 Task: Add a signature Justin Kelly containing With heartfelt thanks and warm wishes, Justin Kelly to email address softage.5@softage.net and add a label Big data
Action: Mouse moved to (976, 84)
Screenshot: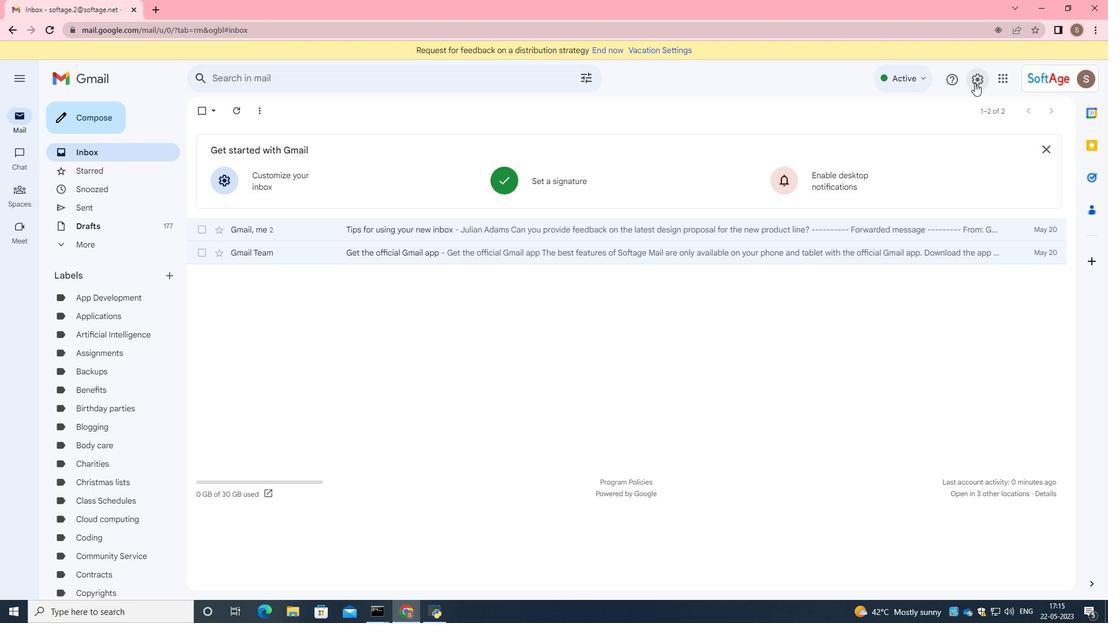
Action: Mouse pressed left at (976, 84)
Screenshot: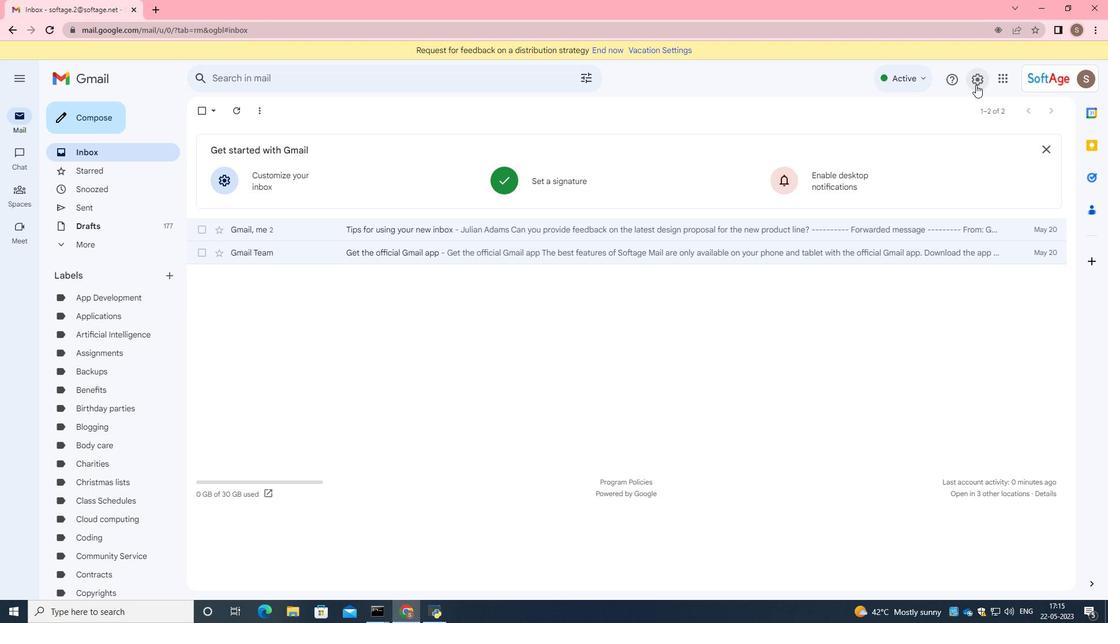 
Action: Mouse moved to (964, 144)
Screenshot: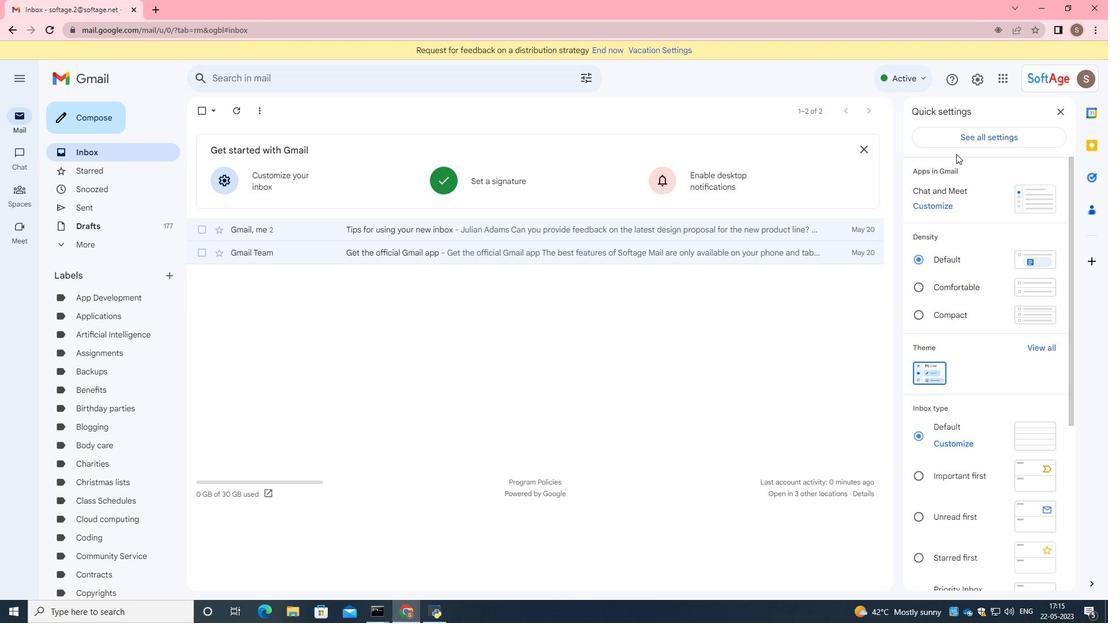 
Action: Mouse pressed left at (964, 144)
Screenshot: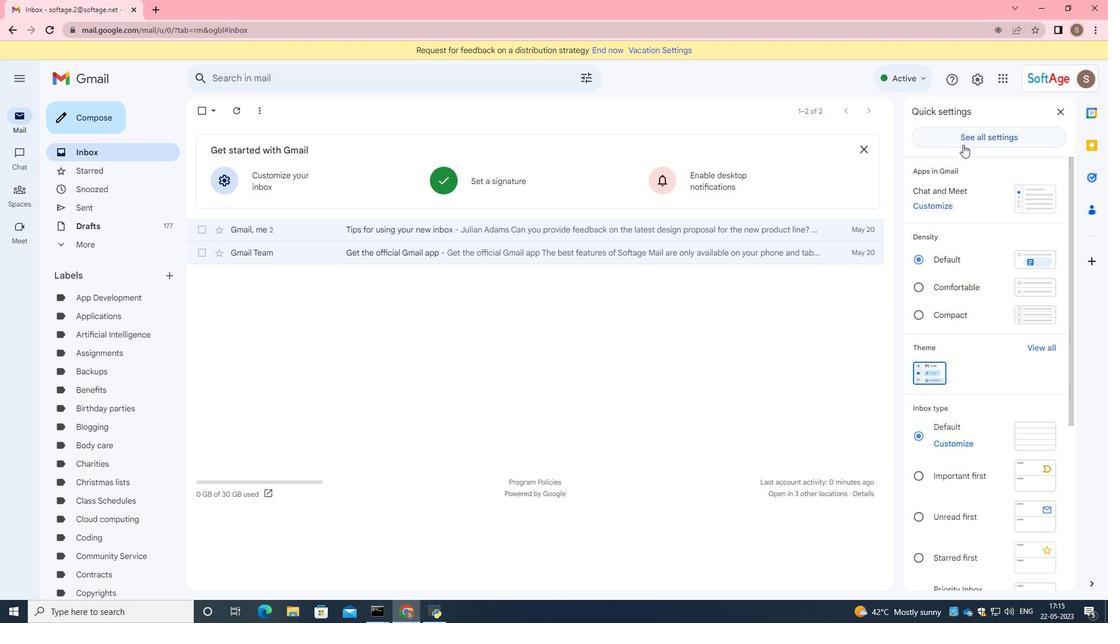 
Action: Mouse moved to (810, 251)
Screenshot: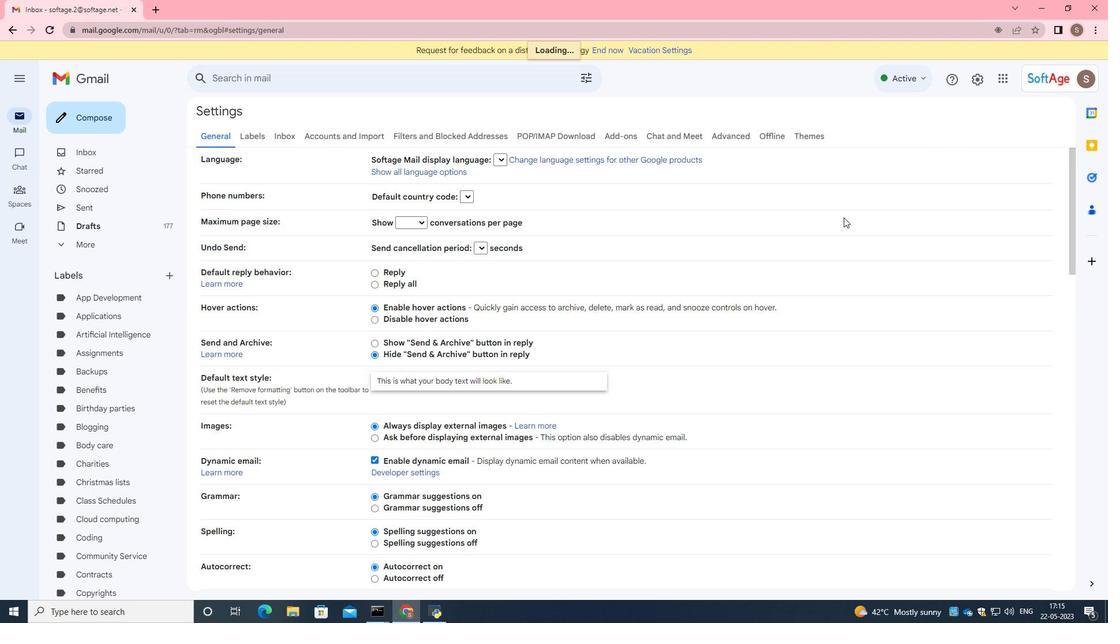
Action: Mouse scrolled (810, 251) with delta (0, 0)
Screenshot: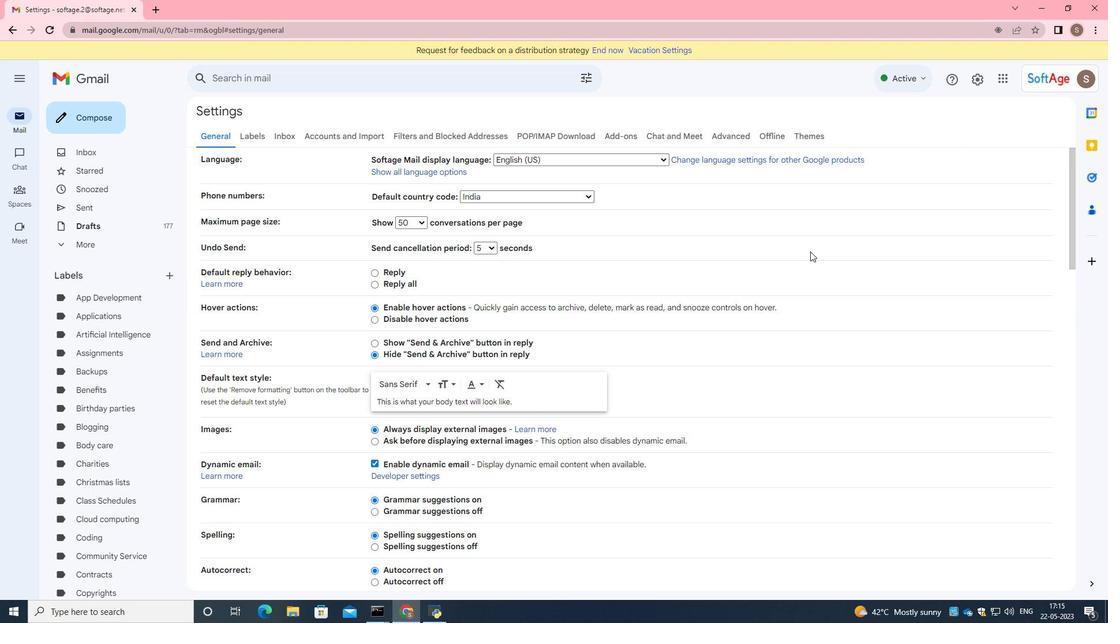 
Action: Mouse moved to (810, 252)
Screenshot: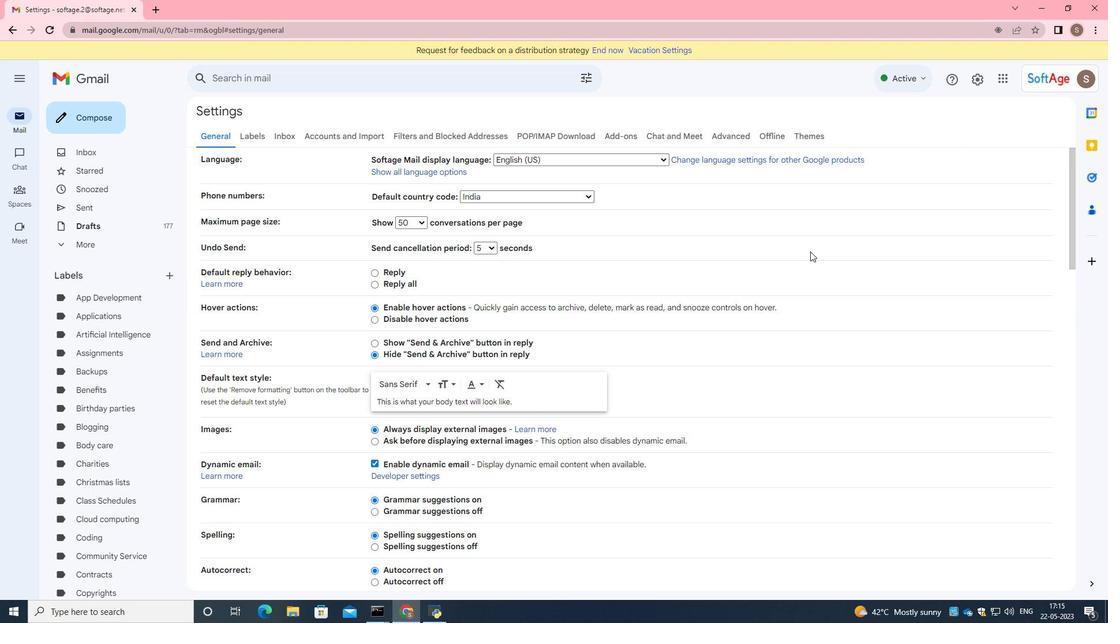 
Action: Mouse scrolled (810, 252) with delta (0, 0)
Screenshot: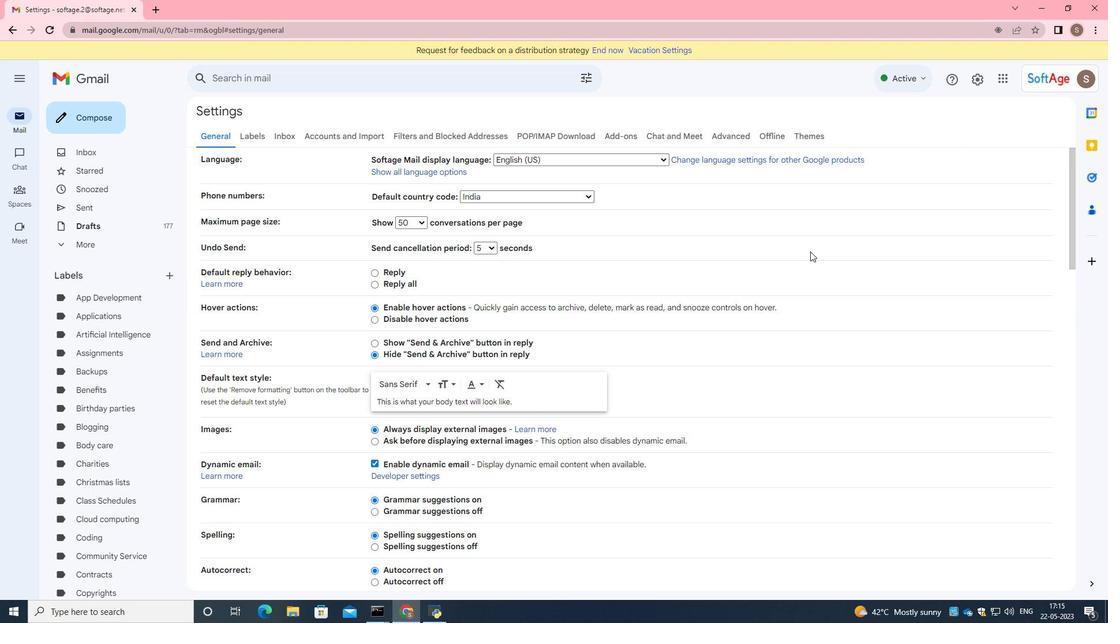
Action: Mouse scrolled (810, 252) with delta (0, 0)
Screenshot: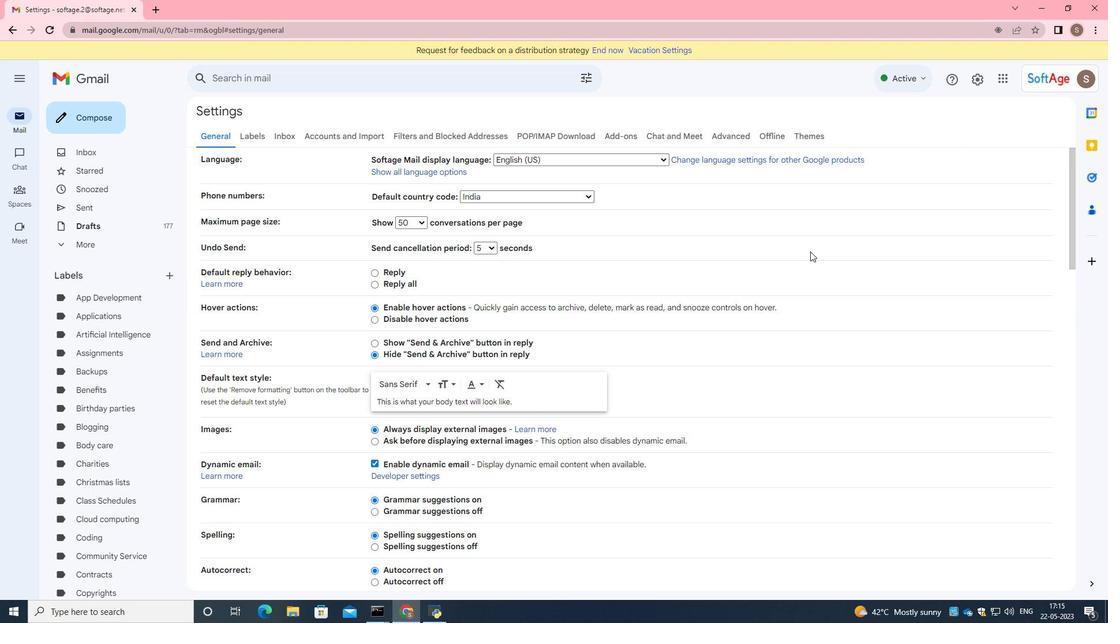 
Action: Mouse scrolled (810, 252) with delta (0, 0)
Screenshot: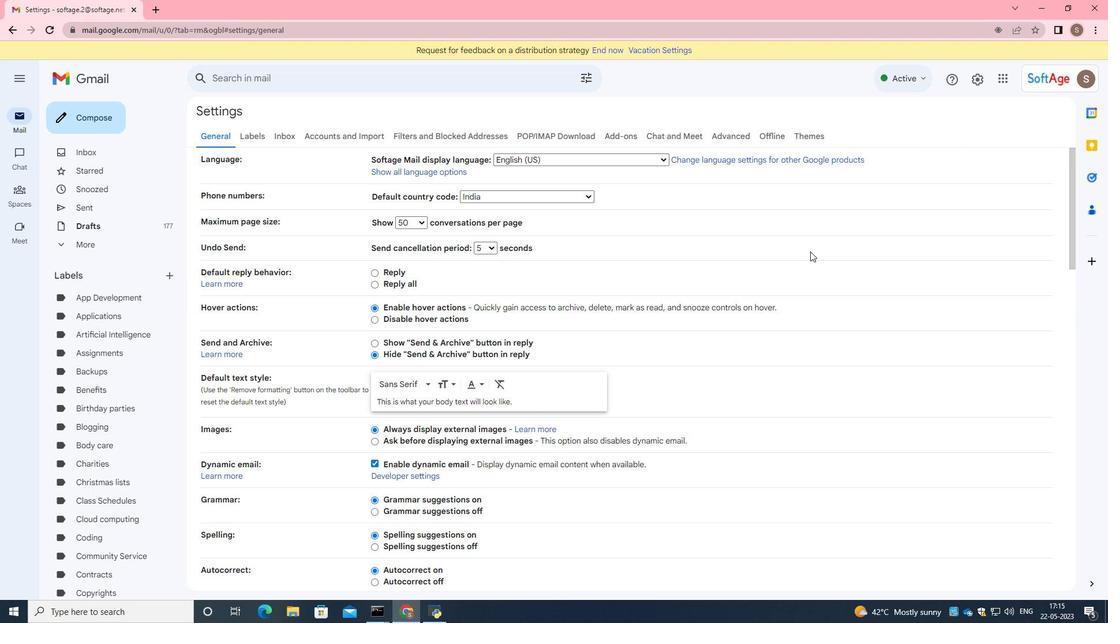 
Action: Mouse moved to (810, 253)
Screenshot: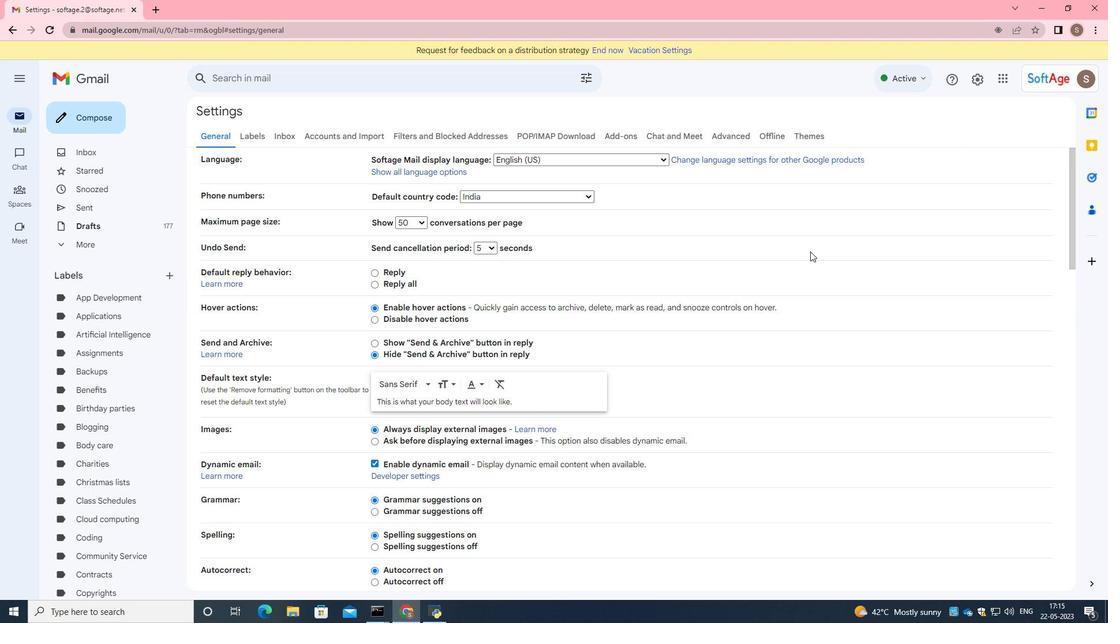 
Action: Mouse scrolled (810, 252) with delta (0, 0)
Screenshot: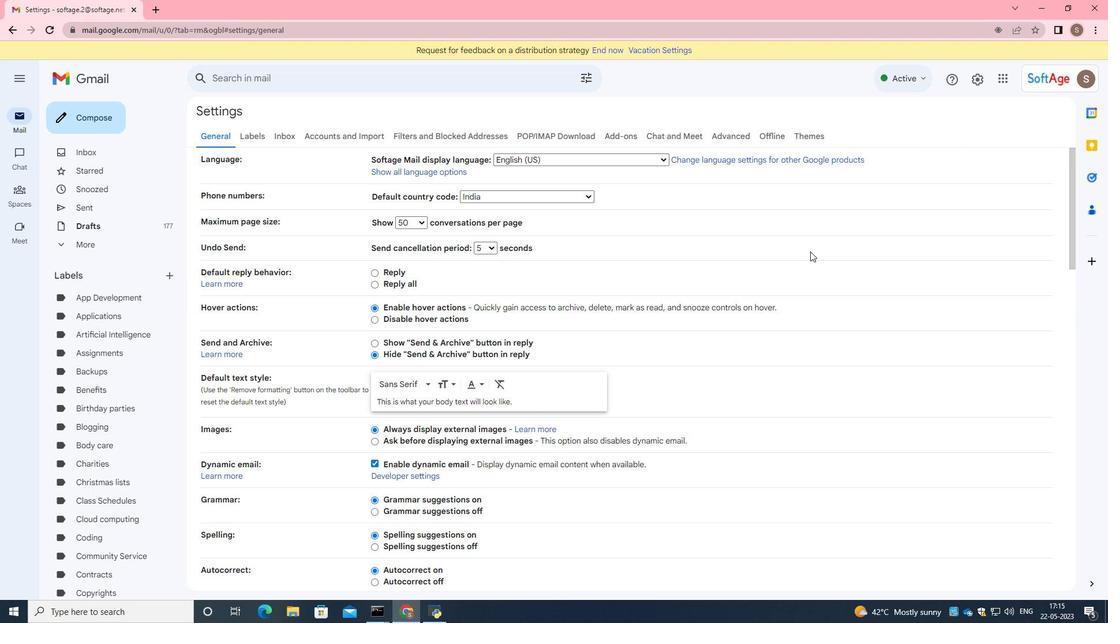 
Action: Mouse moved to (810, 253)
Screenshot: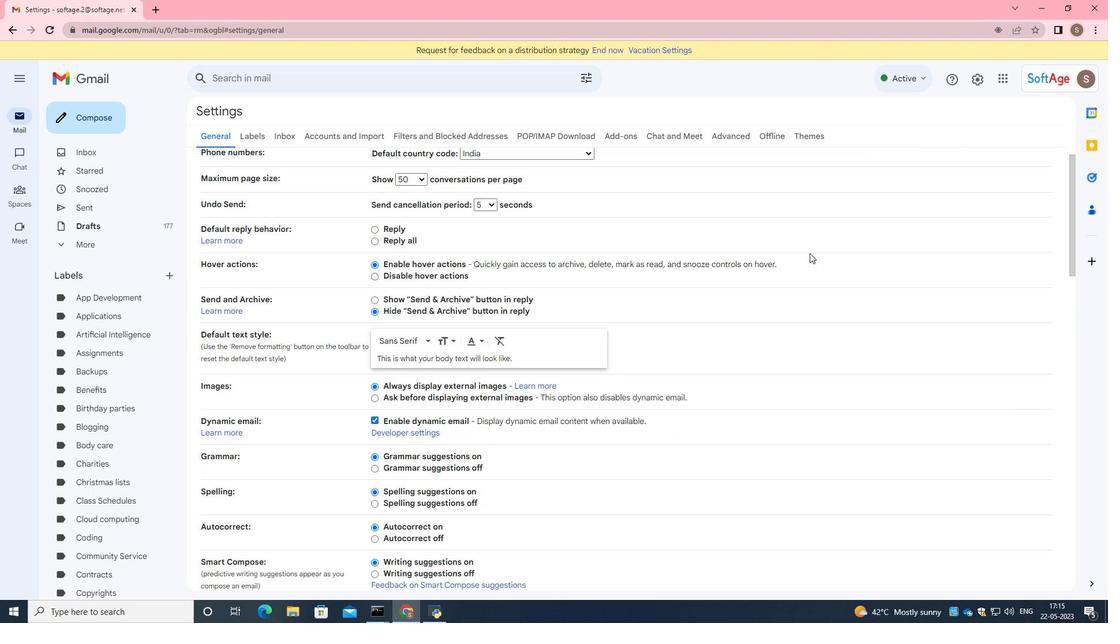
Action: Mouse scrolled (810, 252) with delta (0, 0)
Screenshot: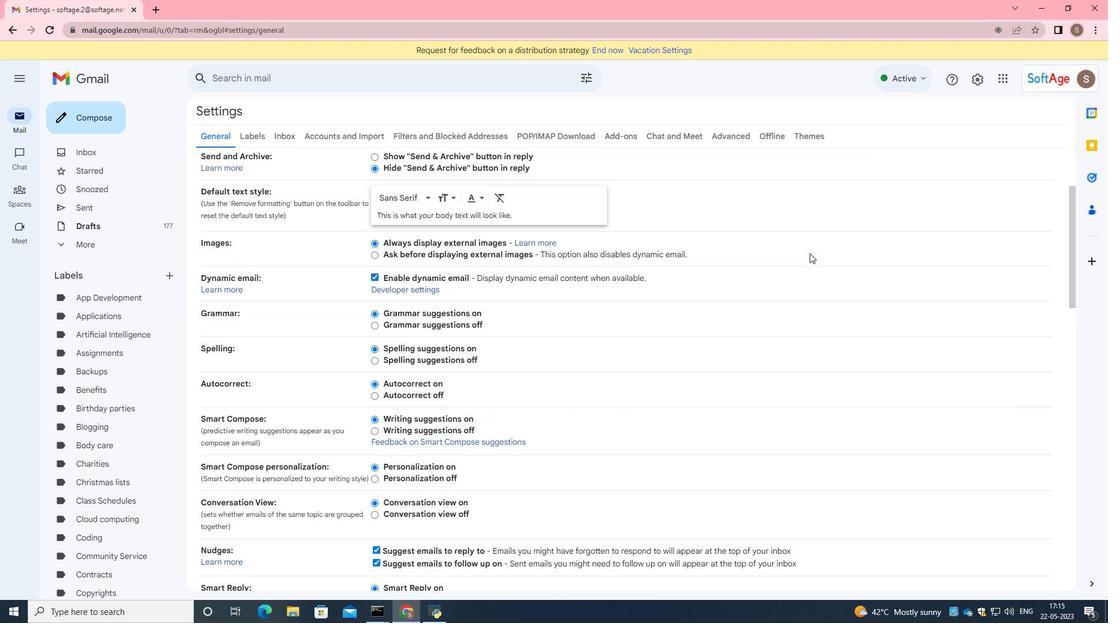 
Action: Mouse scrolled (810, 252) with delta (0, 0)
Screenshot: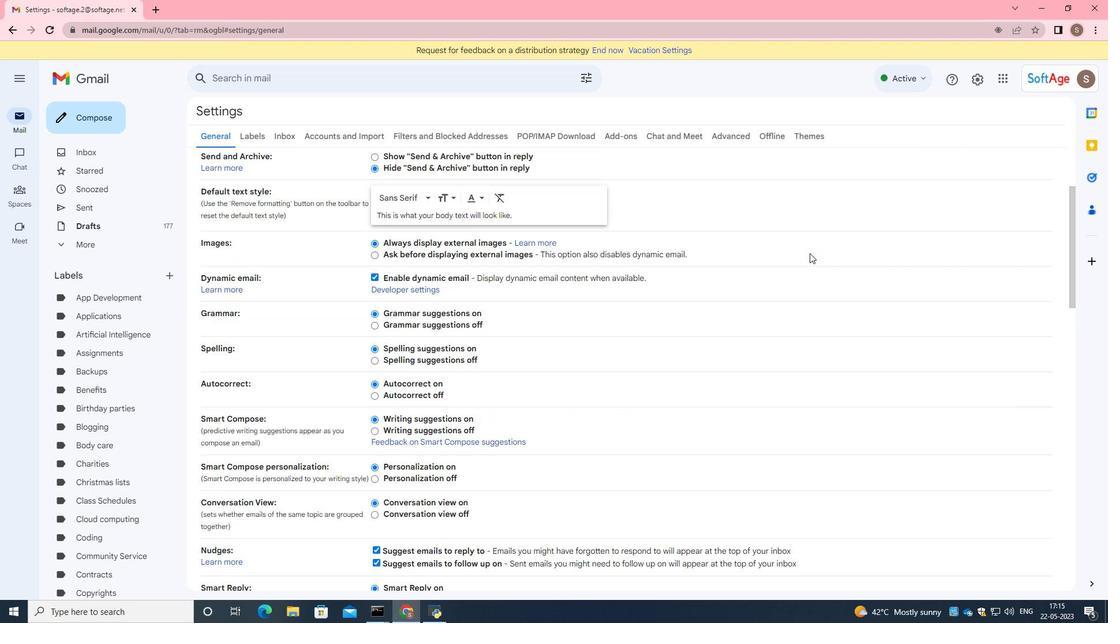 
Action: Mouse scrolled (810, 252) with delta (0, 0)
Screenshot: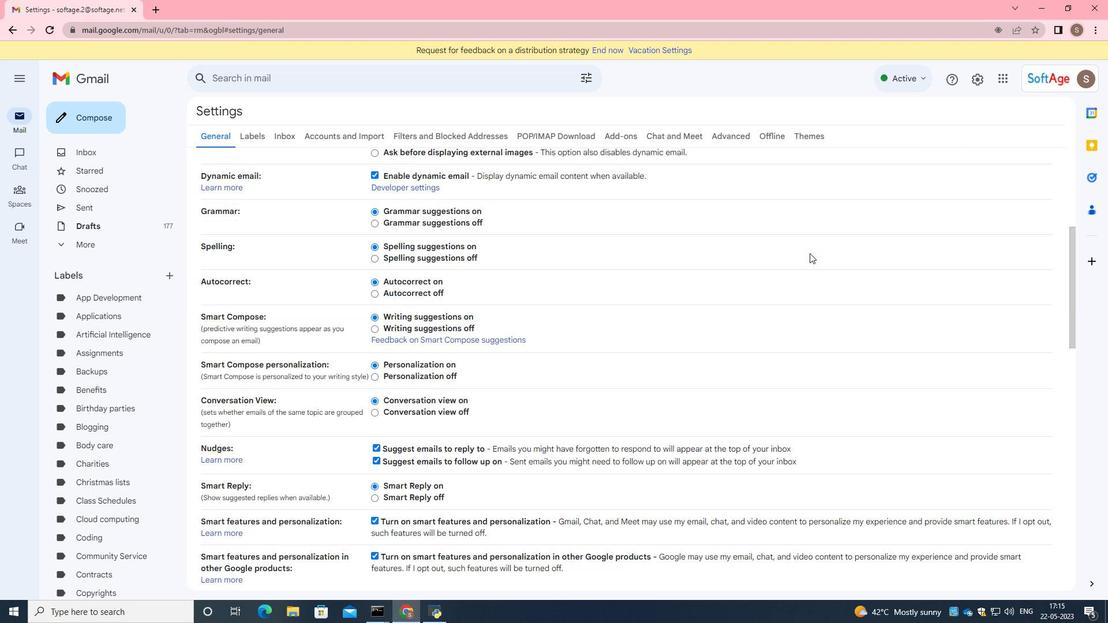 
Action: Mouse scrolled (810, 252) with delta (0, 0)
Screenshot: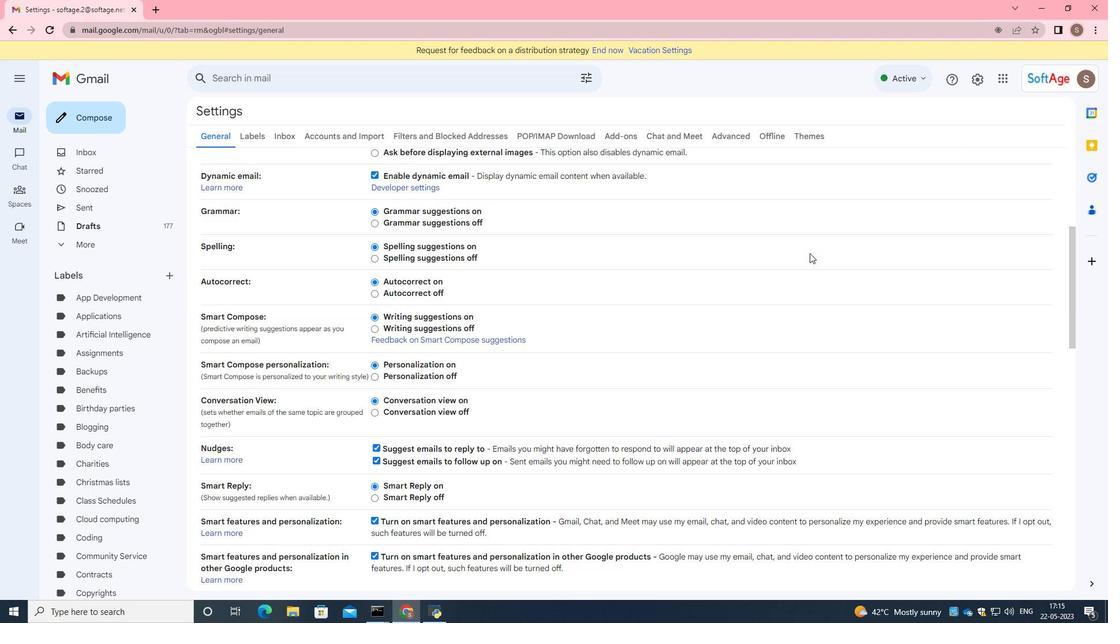 
Action: Mouse moved to (808, 262)
Screenshot: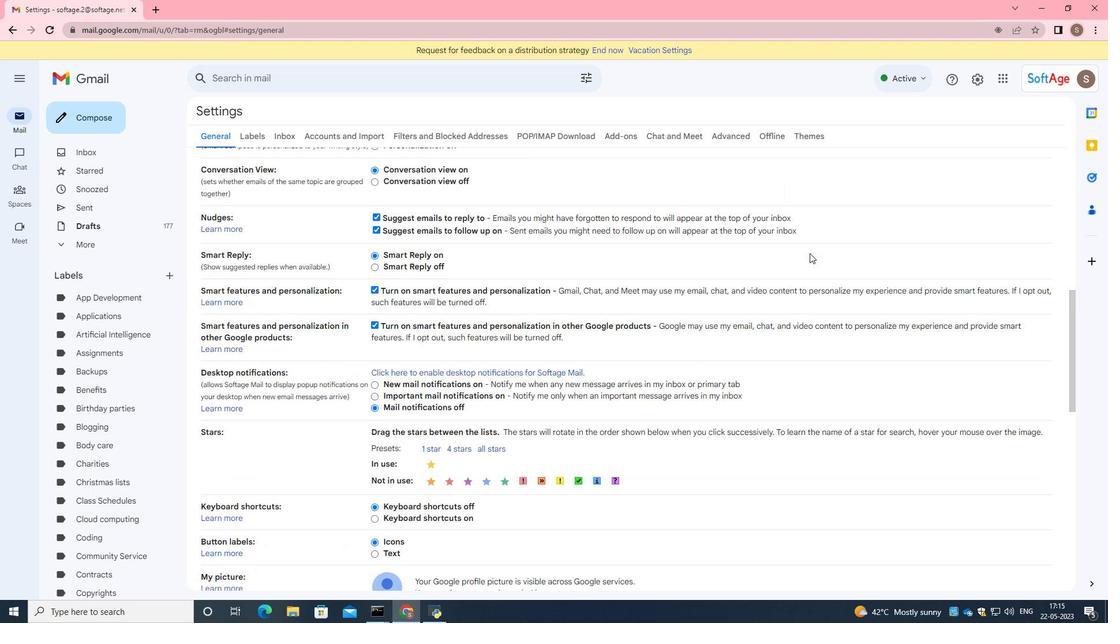 
Action: Mouse scrolled (808, 261) with delta (0, 0)
Screenshot: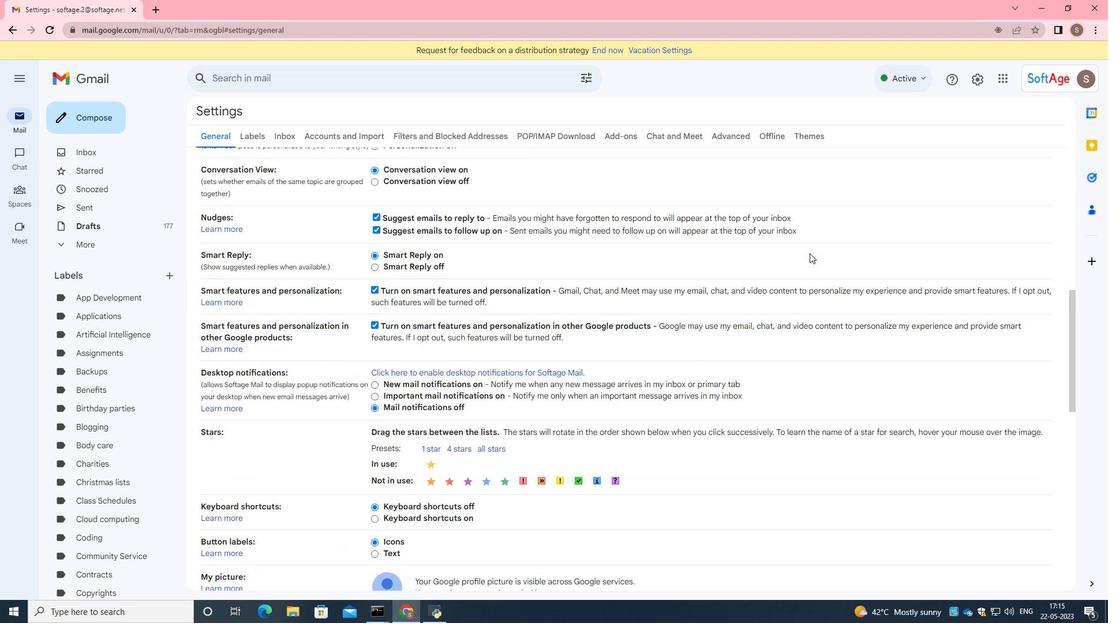 
Action: Mouse moved to (808, 263)
Screenshot: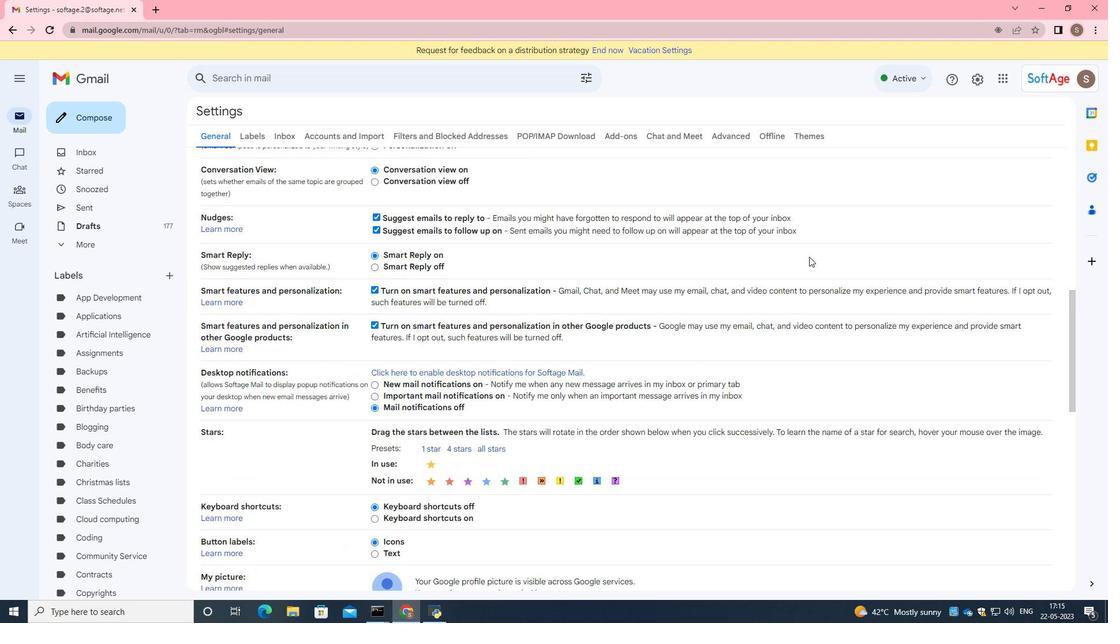 
Action: Mouse scrolled (808, 262) with delta (0, 0)
Screenshot: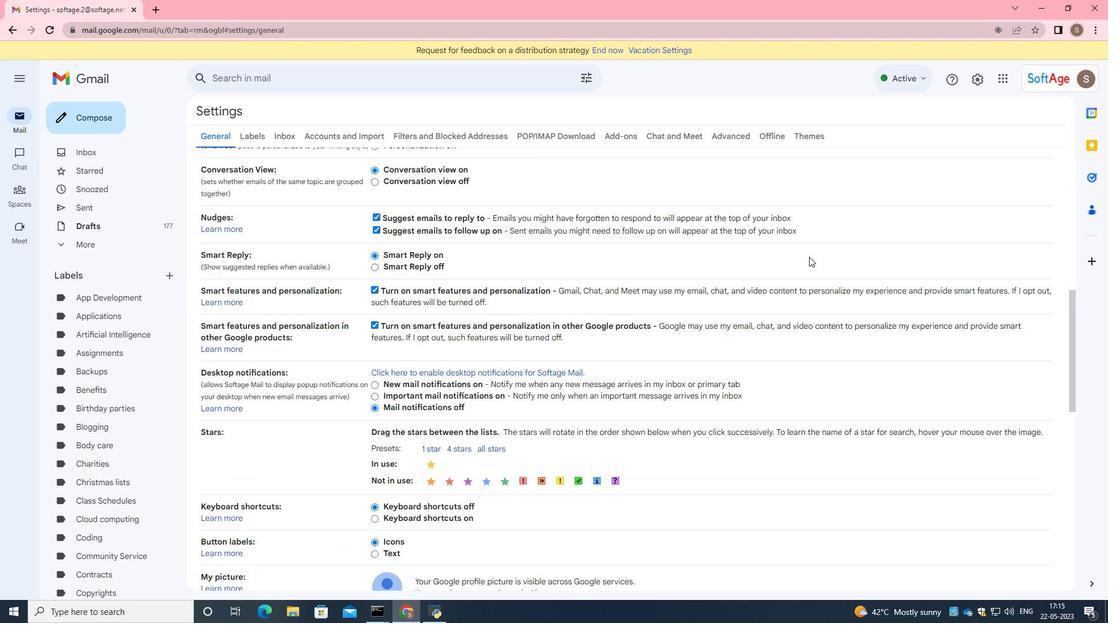 
Action: Mouse moved to (529, 461)
Screenshot: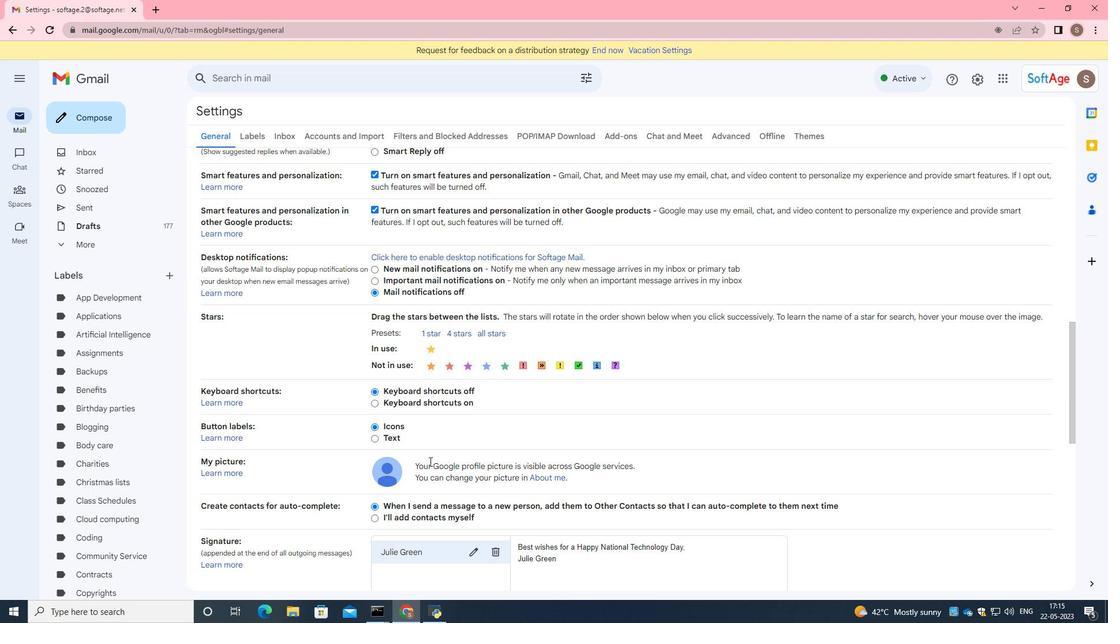 
Action: Mouse scrolled (529, 461) with delta (0, 0)
Screenshot: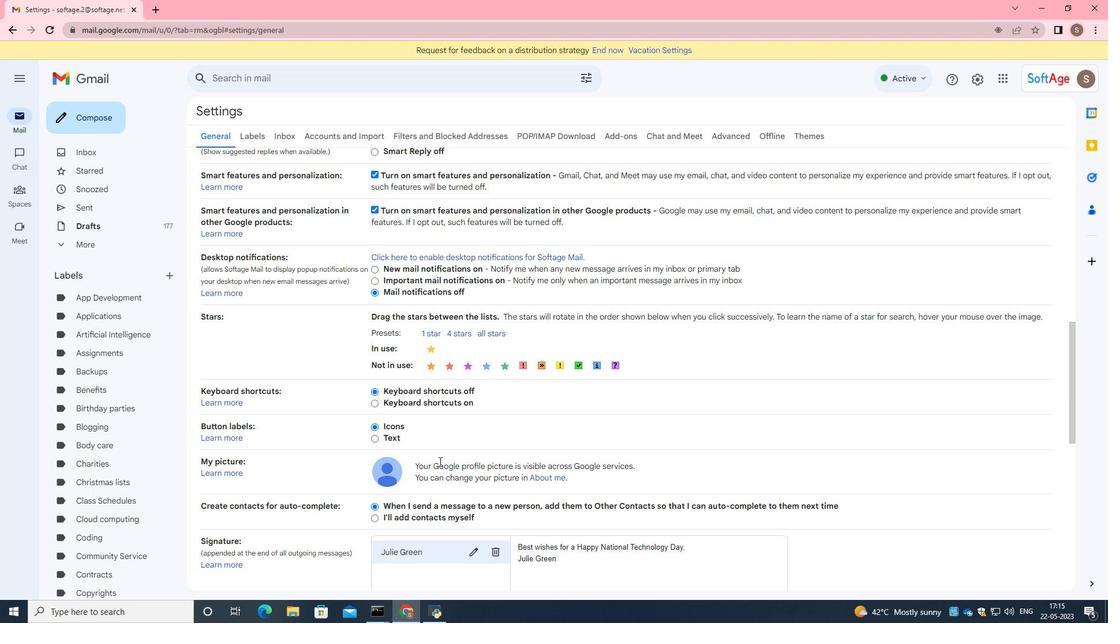 
Action: Mouse moved to (531, 463)
Screenshot: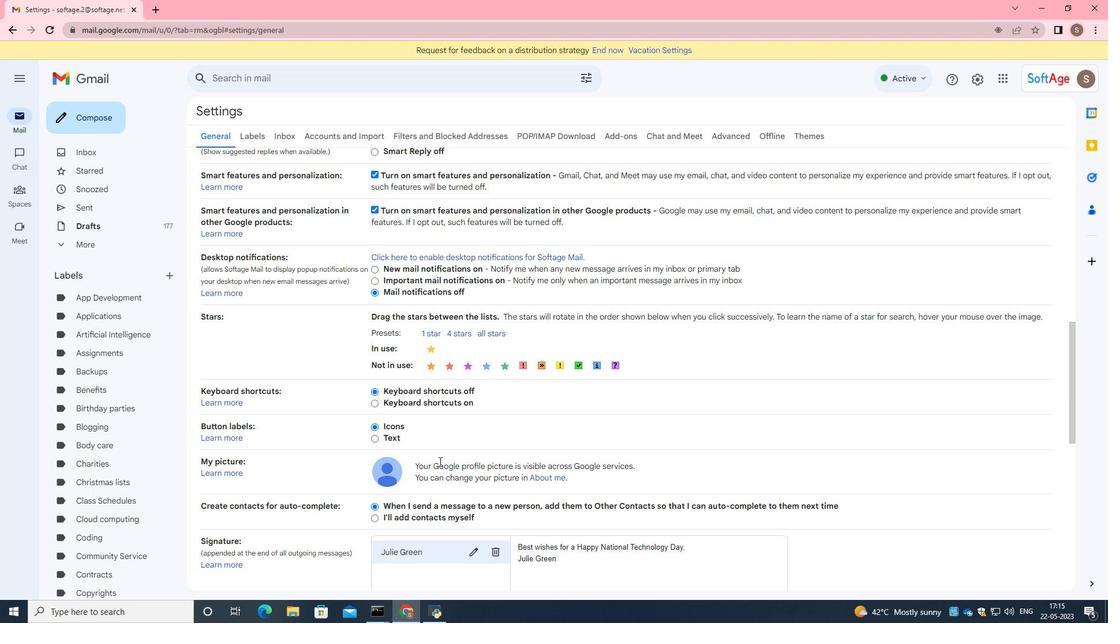 
Action: Mouse scrolled (531, 462) with delta (0, 0)
Screenshot: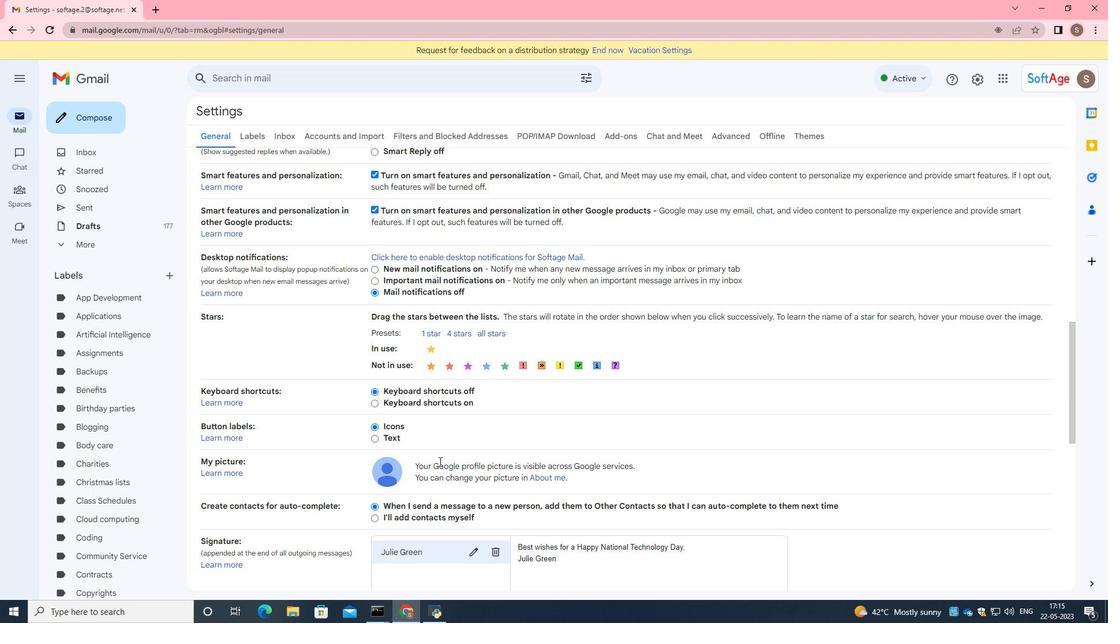 
Action: Mouse moved to (496, 444)
Screenshot: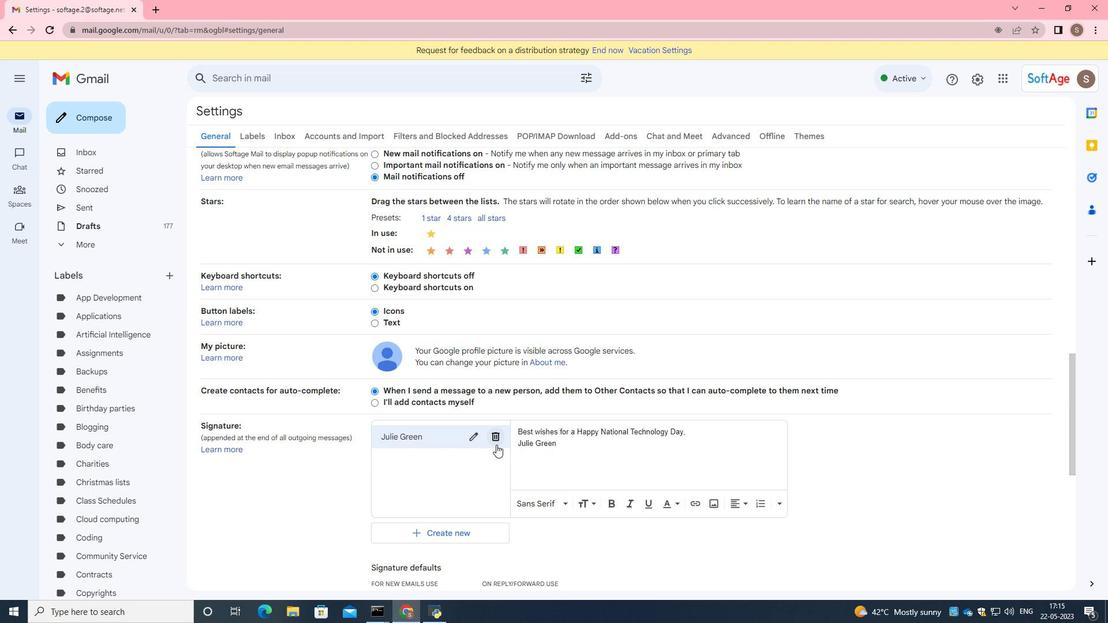 
Action: Mouse pressed left at (496, 444)
Screenshot: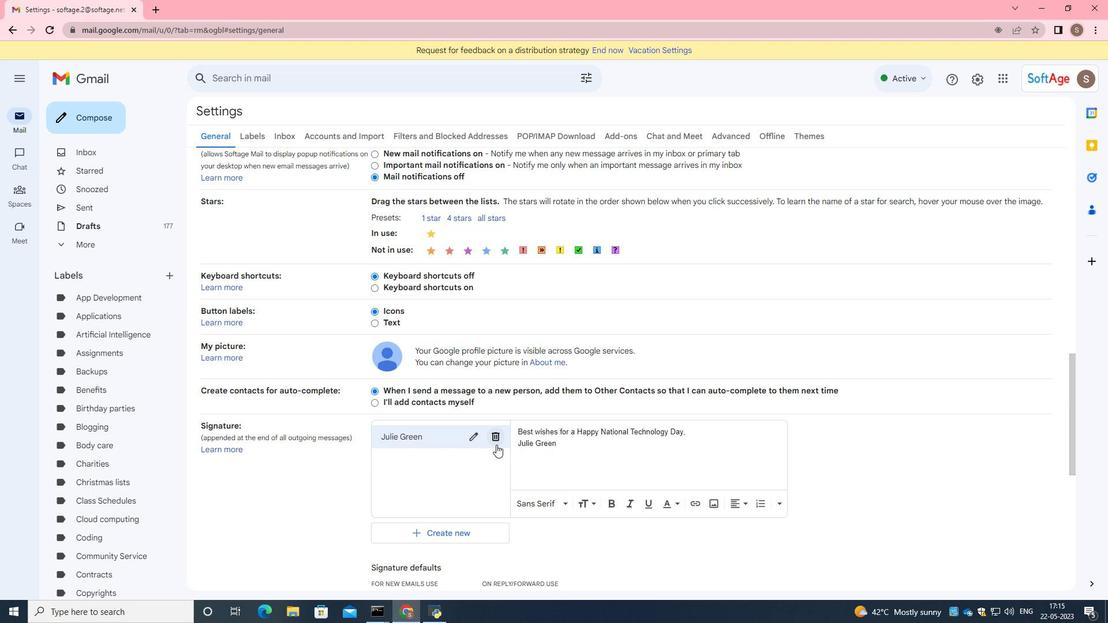 
Action: Mouse moved to (656, 347)
Screenshot: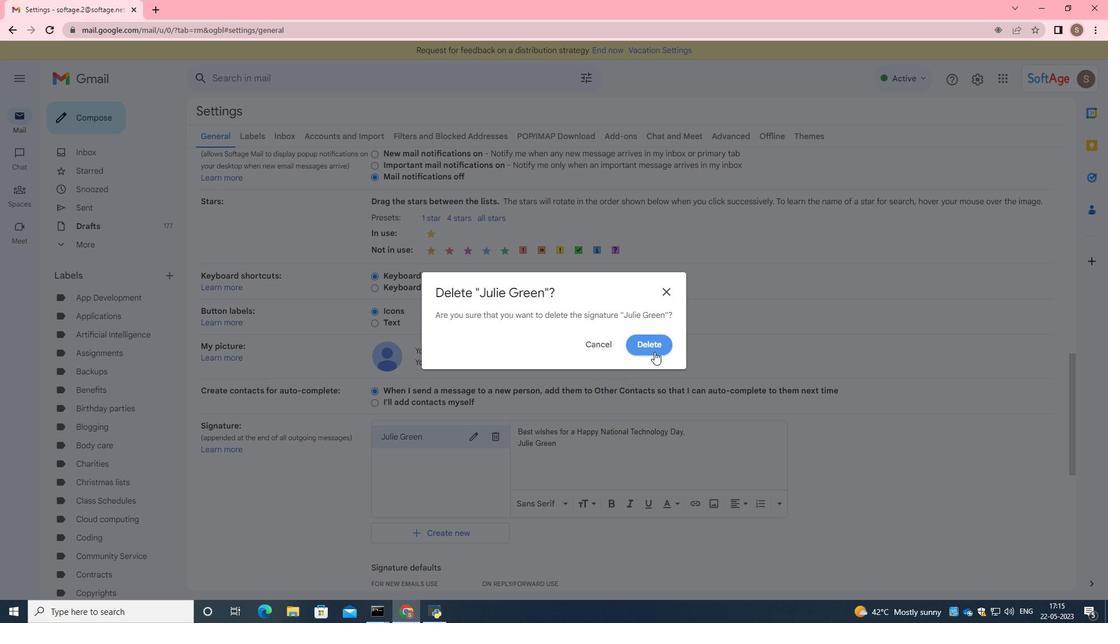 
Action: Mouse pressed left at (656, 347)
Screenshot: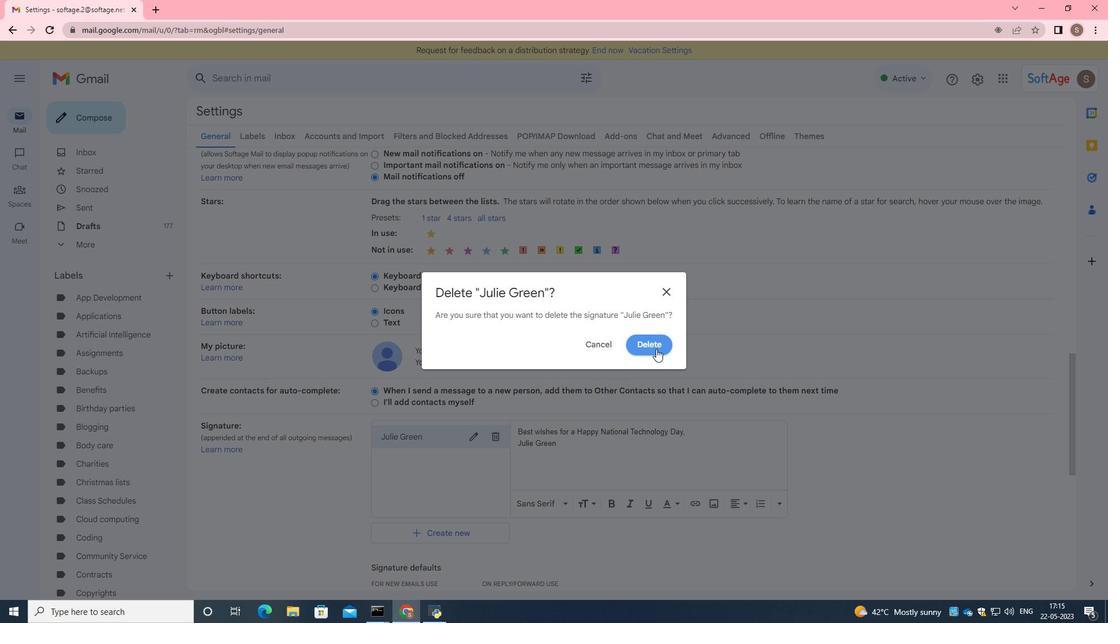 
Action: Mouse moved to (620, 330)
Screenshot: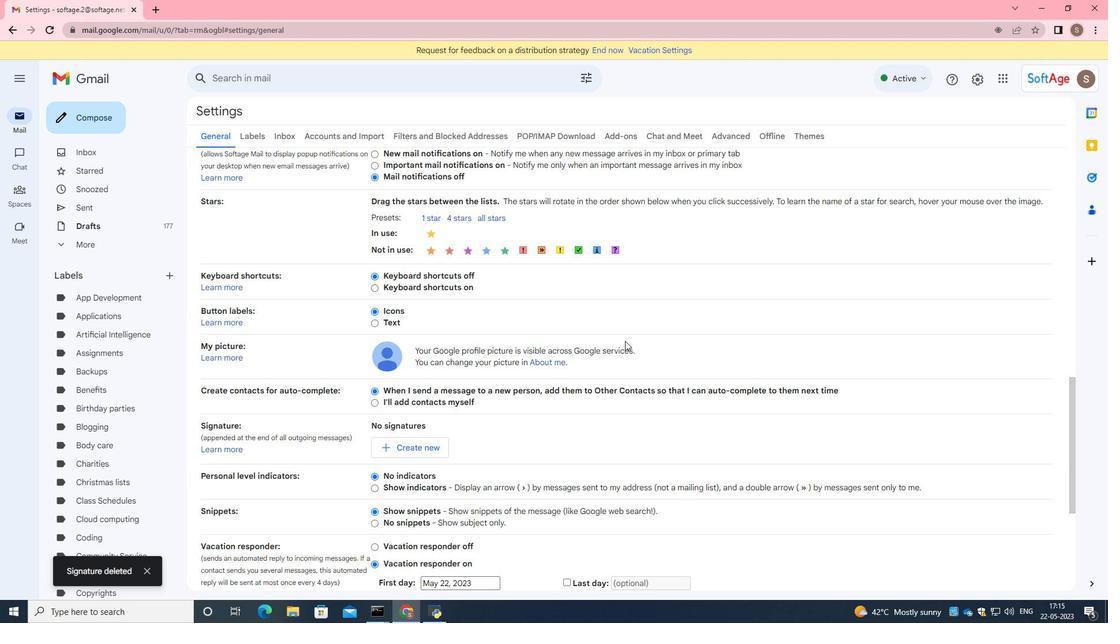
Action: Mouse scrolled (620, 330) with delta (0, 0)
Screenshot: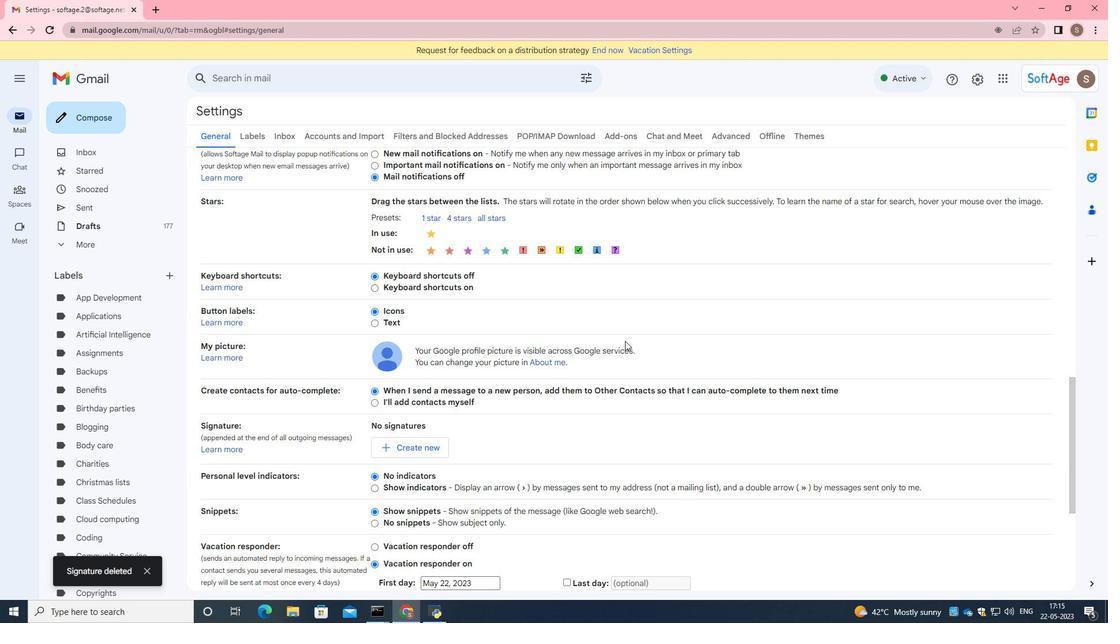 
Action: Mouse scrolled (620, 330) with delta (0, 0)
Screenshot: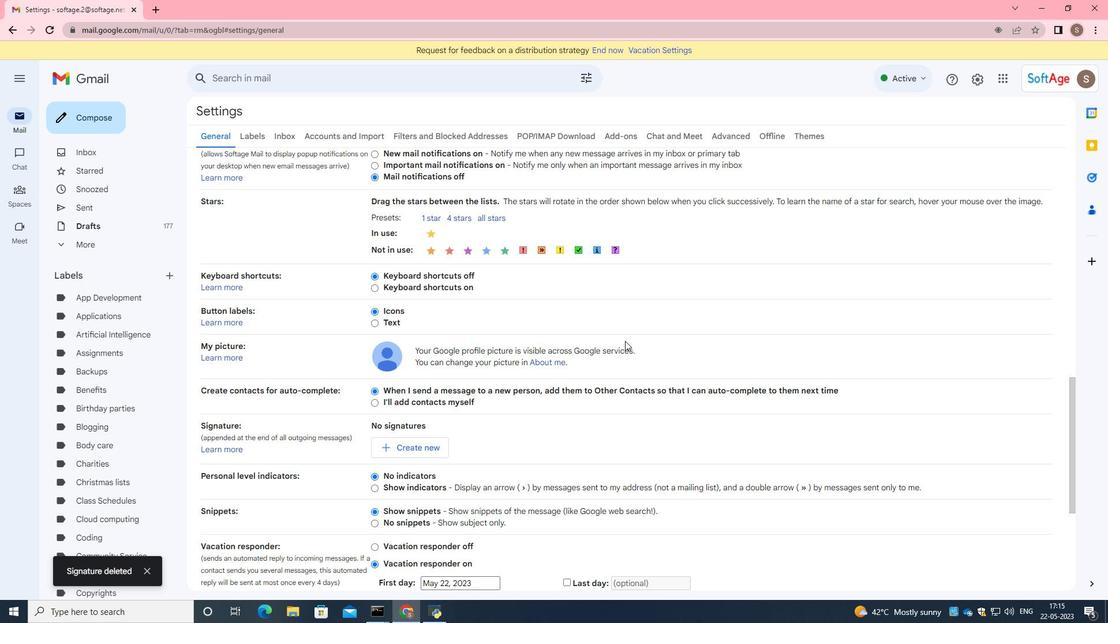 
Action: Mouse moved to (406, 336)
Screenshot: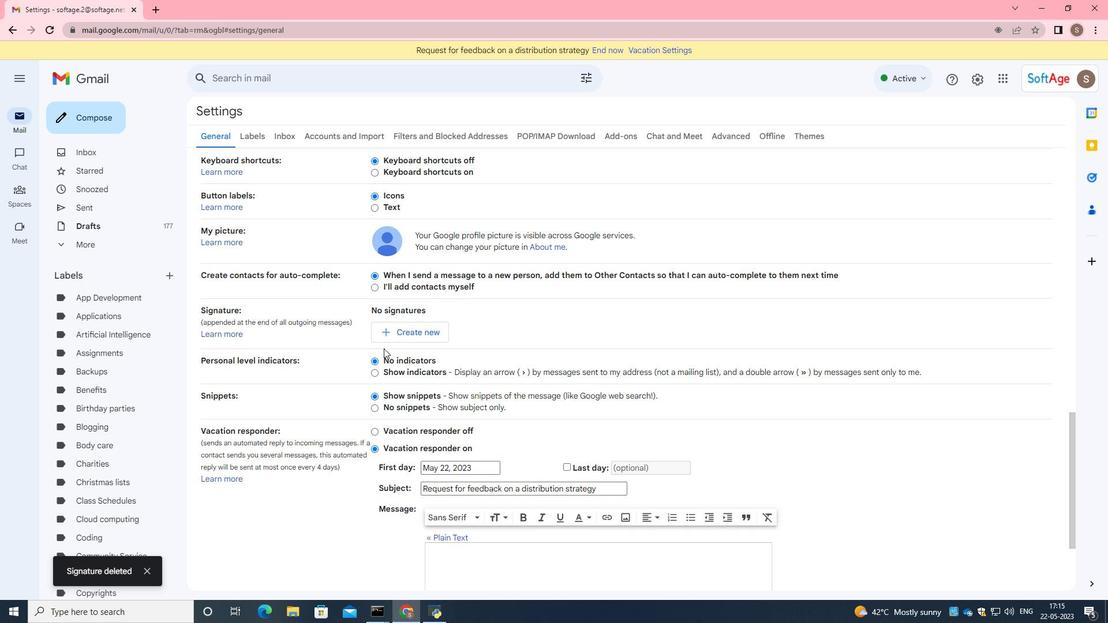 
Action: Mouse pressed left at (406, 336)
Screenshot: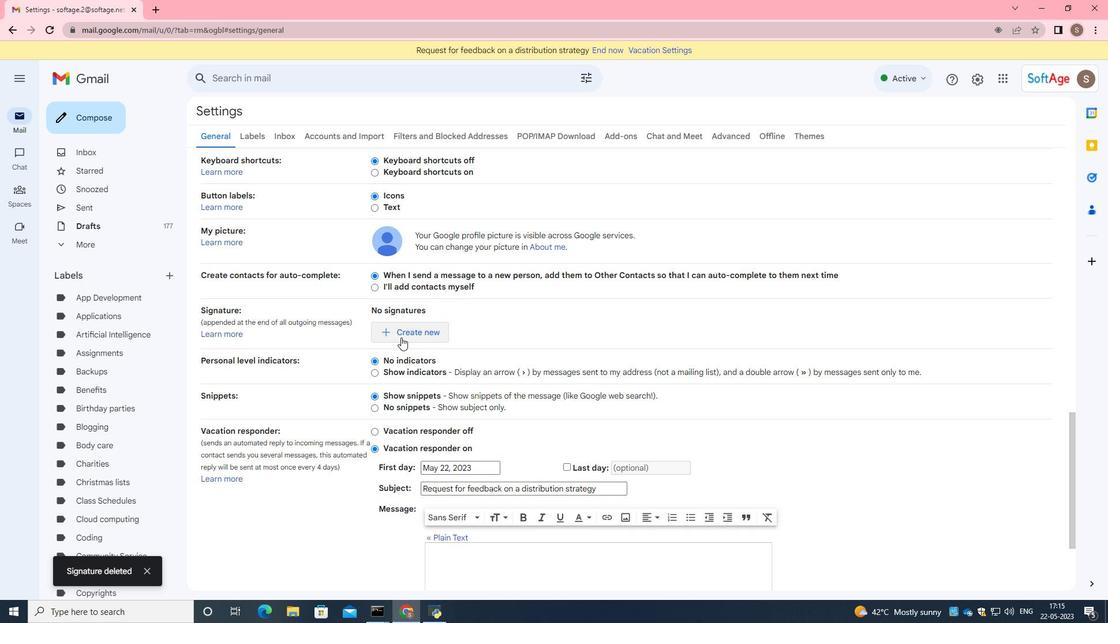 
Action: Mouse moved to (510, 312)
Screenshot: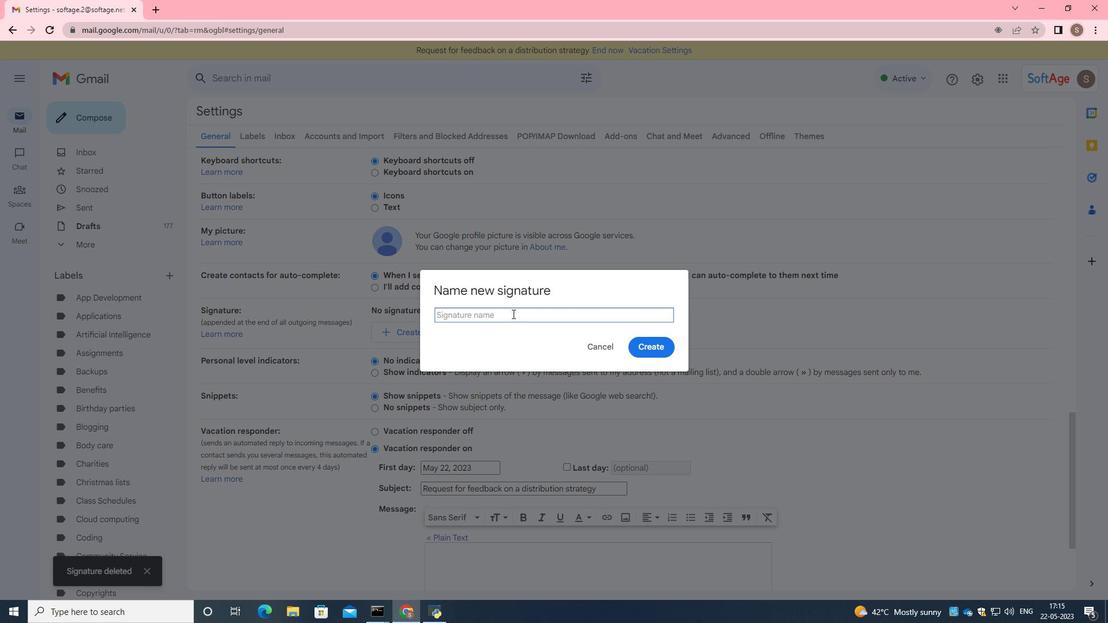 
Action: Key pressed <Key.caps_lock>J<Key.caps_lock>ustin<Key.space><Key.caps_lock>K<Key.caps_lock>elly
Screenshot: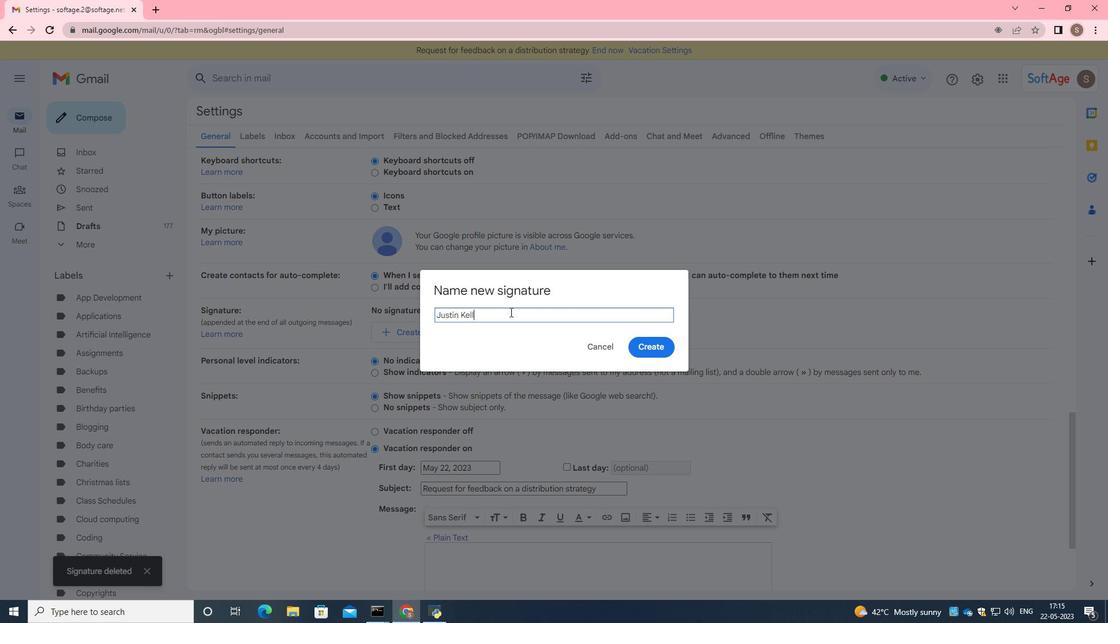 
Action: Mouse moved to (654, 345)
Screenshot: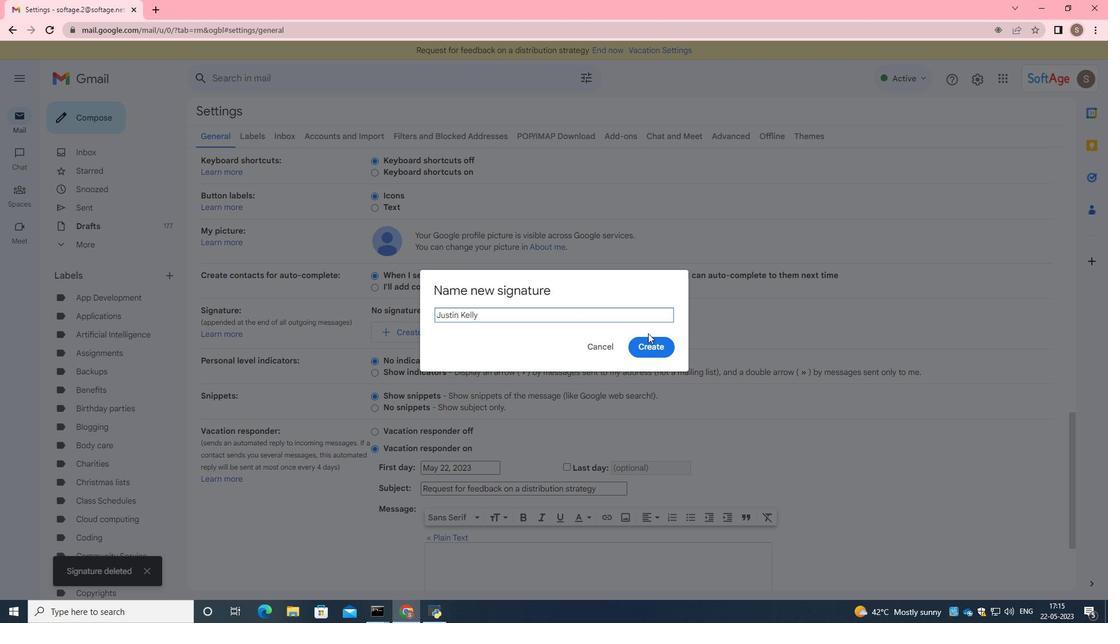 
Action: Mouse pressed left at (654, 345)
Screenshot: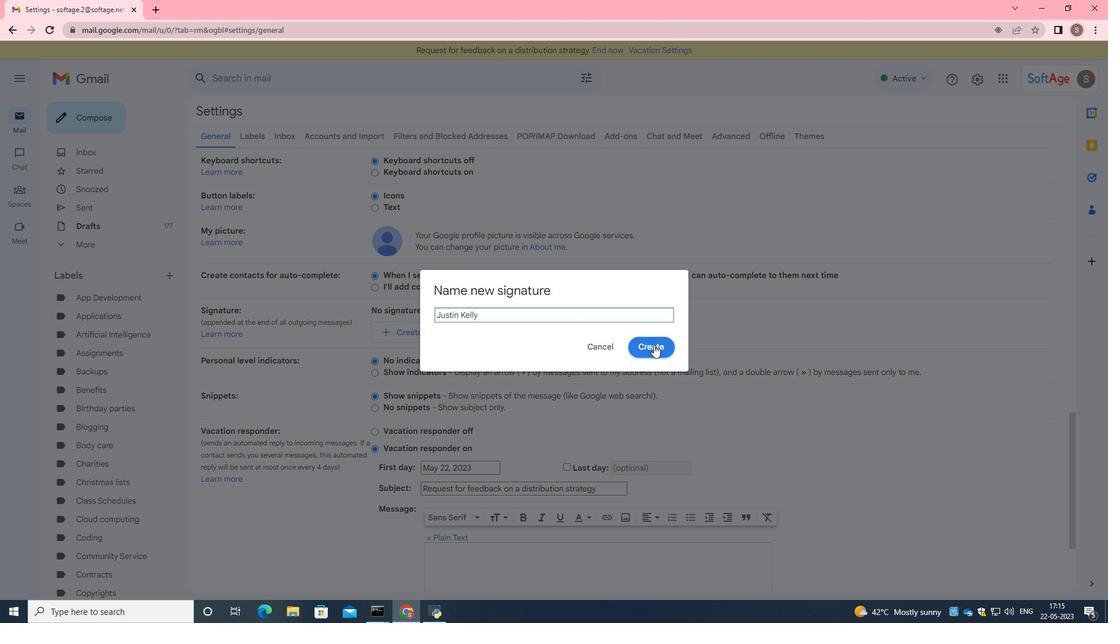 
Action: Mouse moved to (582, 321)
Screenshot: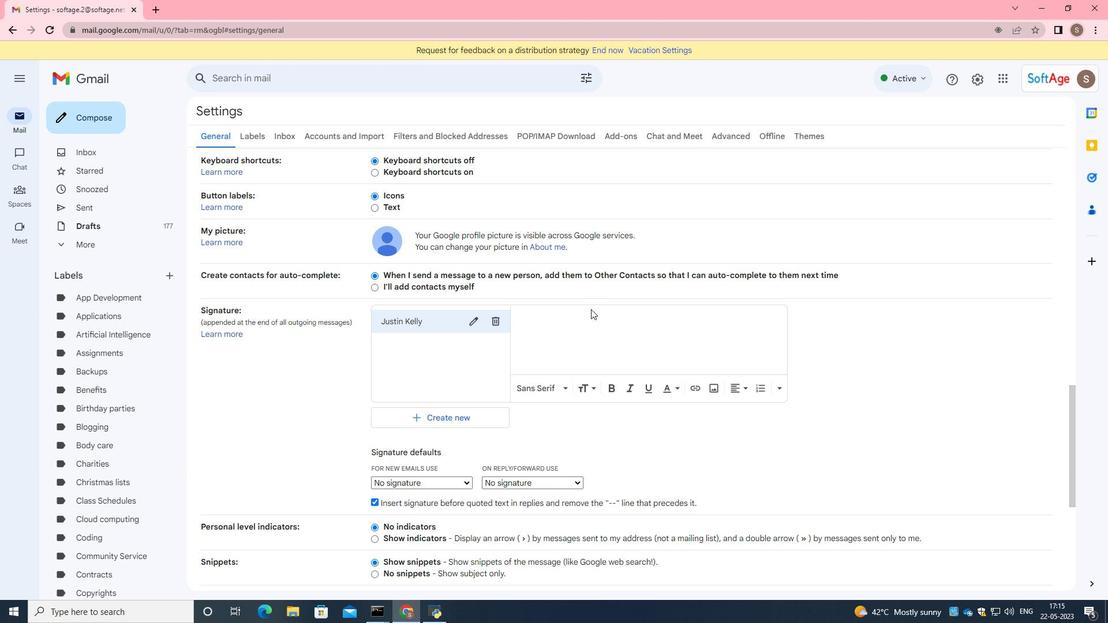 
Action: Mouse pressed left at (582, 321)
Screenshot: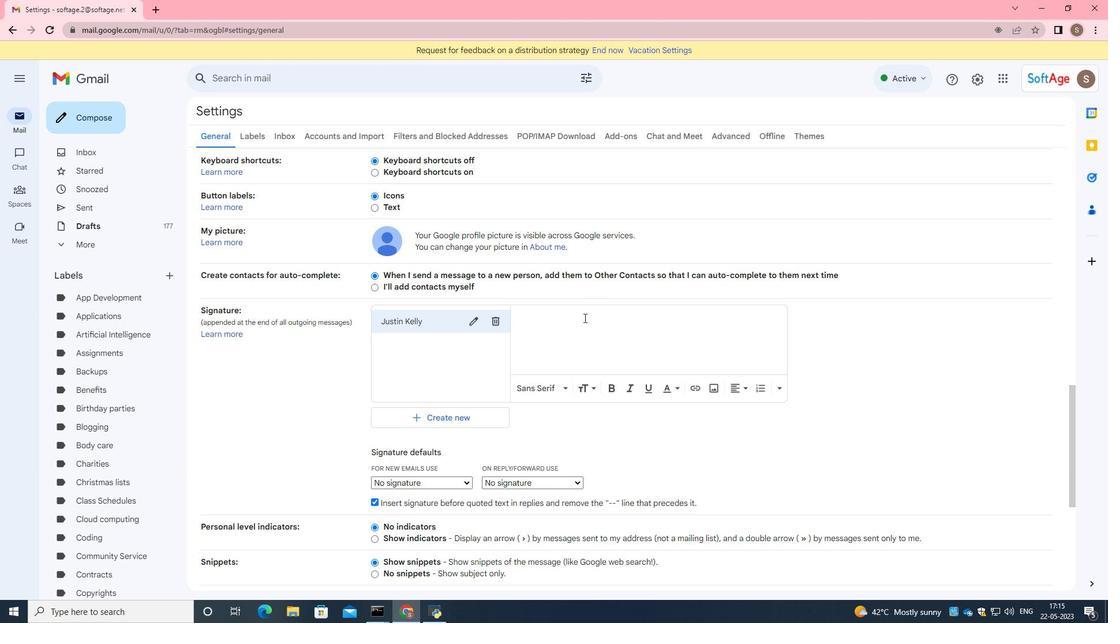 
Action: Key pressed <Key.caps_lock>H<Key.caps_lock>eartfelt<Key.space>thanks<Key.space>and<Key.space>warm<Key.space>wishes,<Key.enter><Key.caps_lock>J<Key.caps_lock>ustin<Key.space><Key.caps_lock>K<Key.caps_lock>elly
Screenshot: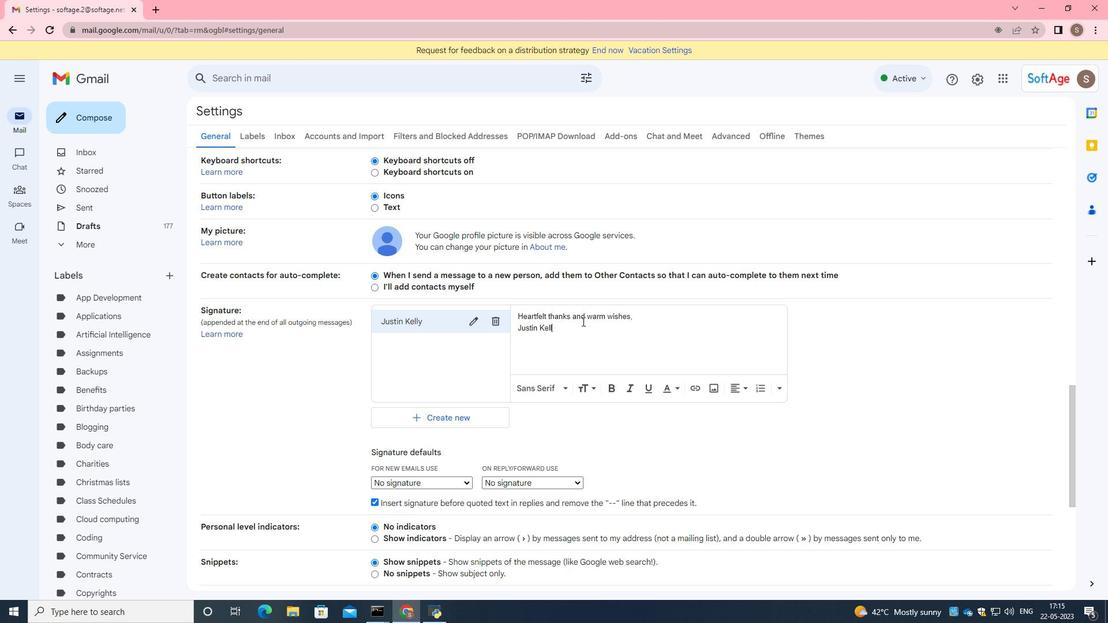 
Action: Mouse moved to (602, 370)
Screenshot: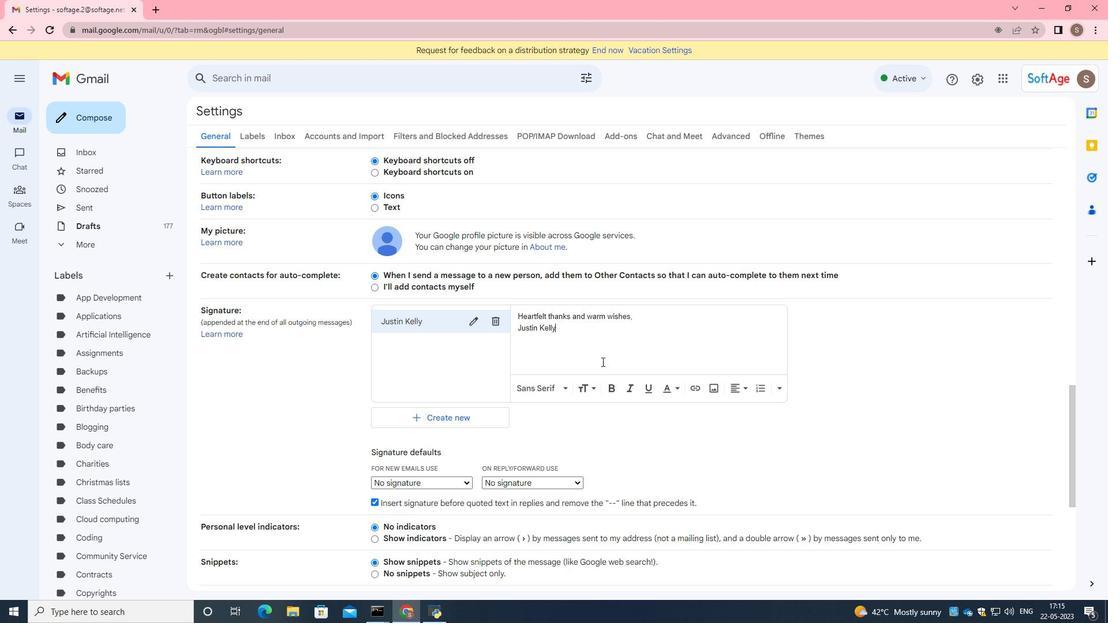 
Action: Mouse scrolled (602, 370) with delta (0, 0)
Screenshot: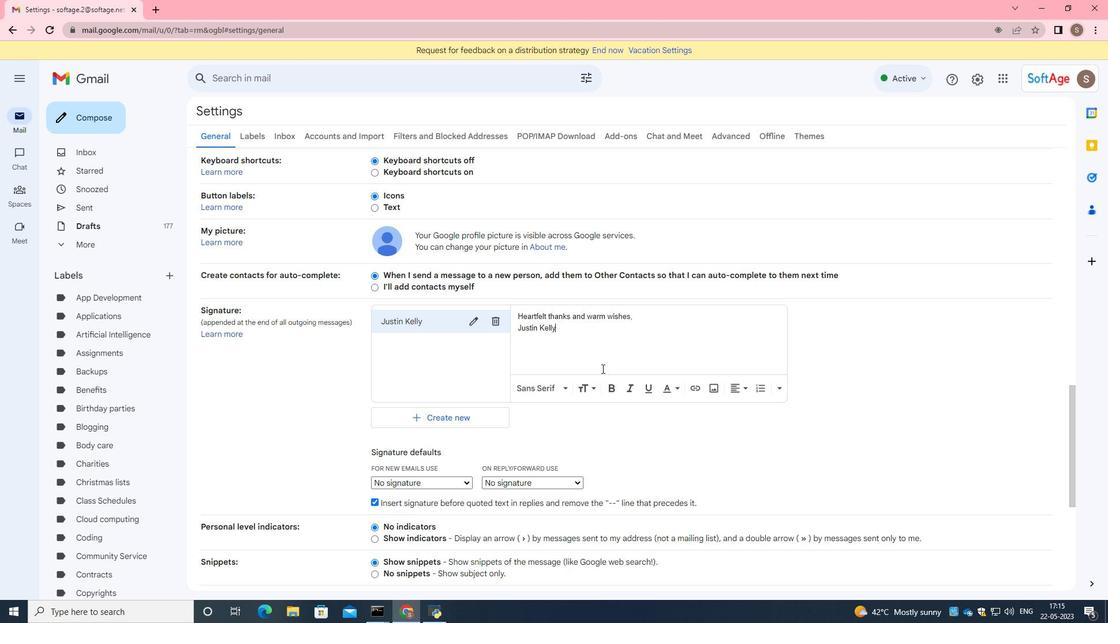 
Action: Mouse moved to (602, 372)
Screenshot: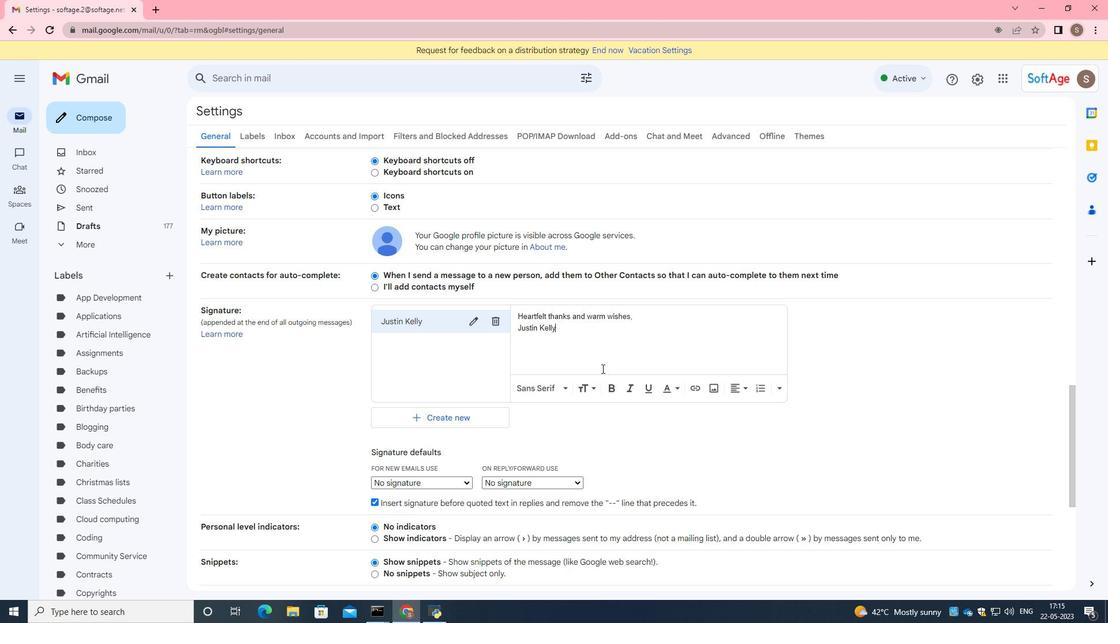 
Action: Mouse scrolled (602, 371) with delta (0, 0)
Screenshot: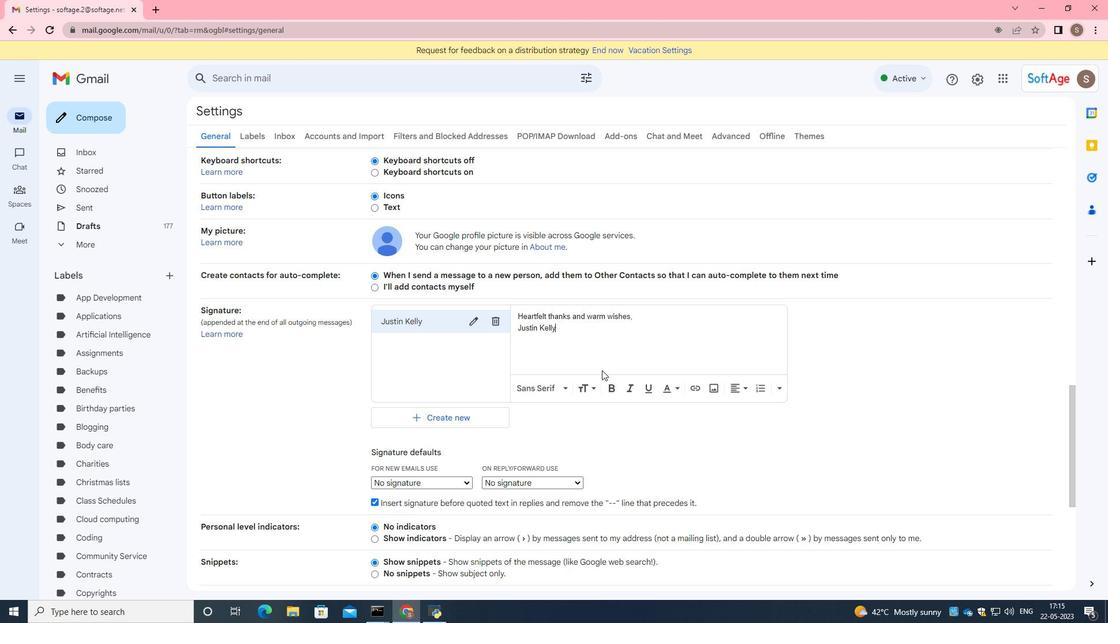 
Action: Mouse scrolled (602, 371) with delta (0, 0)
Screenshot: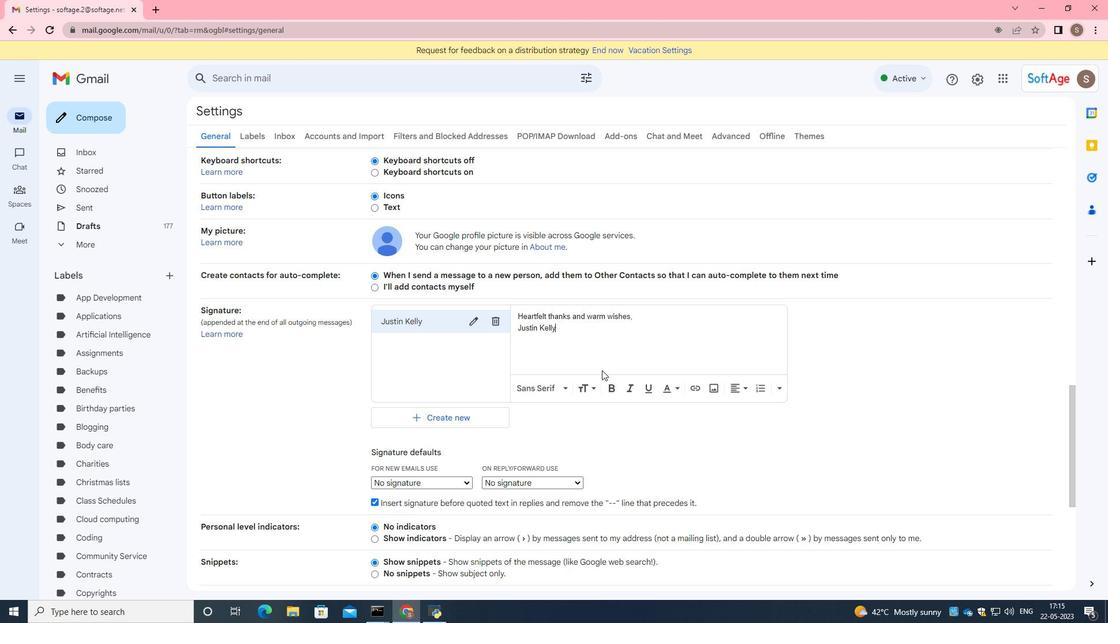 
Action: Mouse moved to (602, 376)
Screenshot: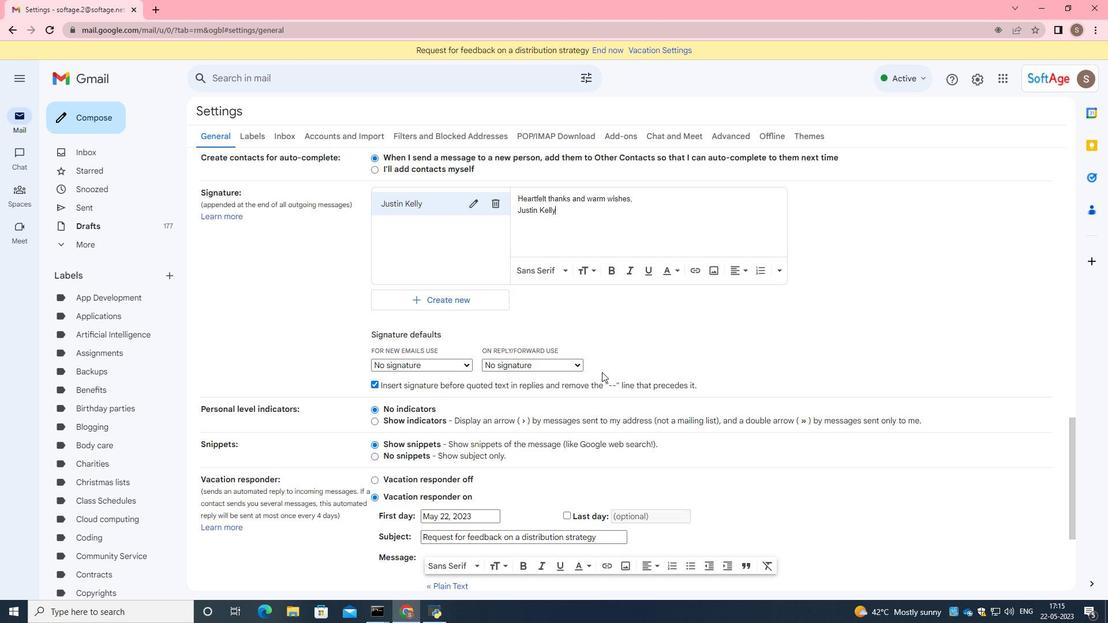 
Action: Mouse scrolled (602, 375) with delta (0, 0)
Screenshot: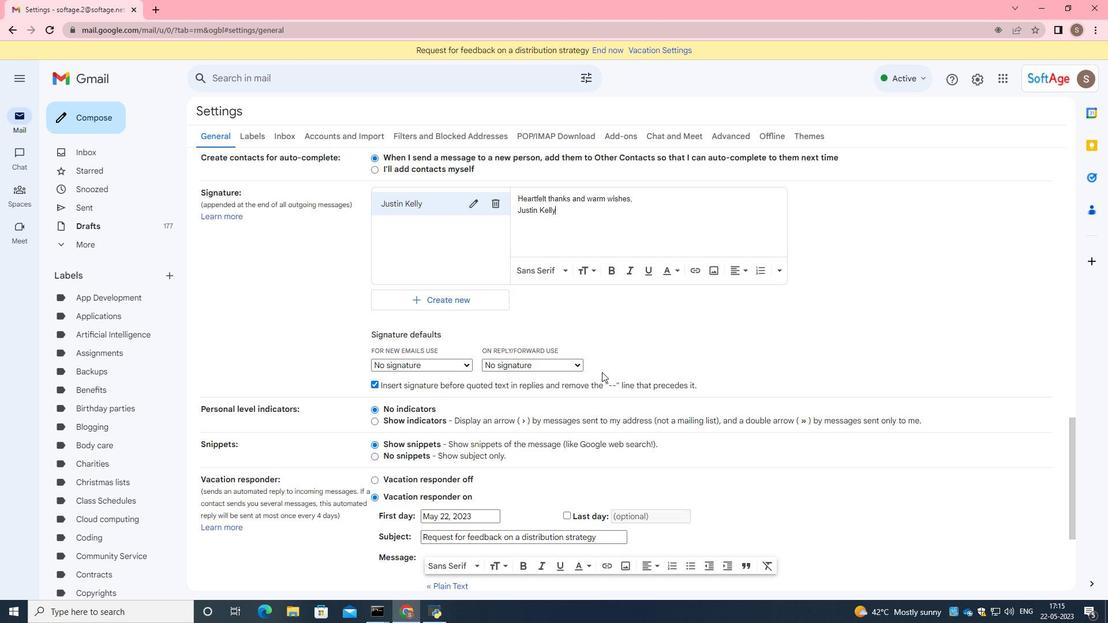 
Action: Mouse moved to (602, 379)
Screenshot: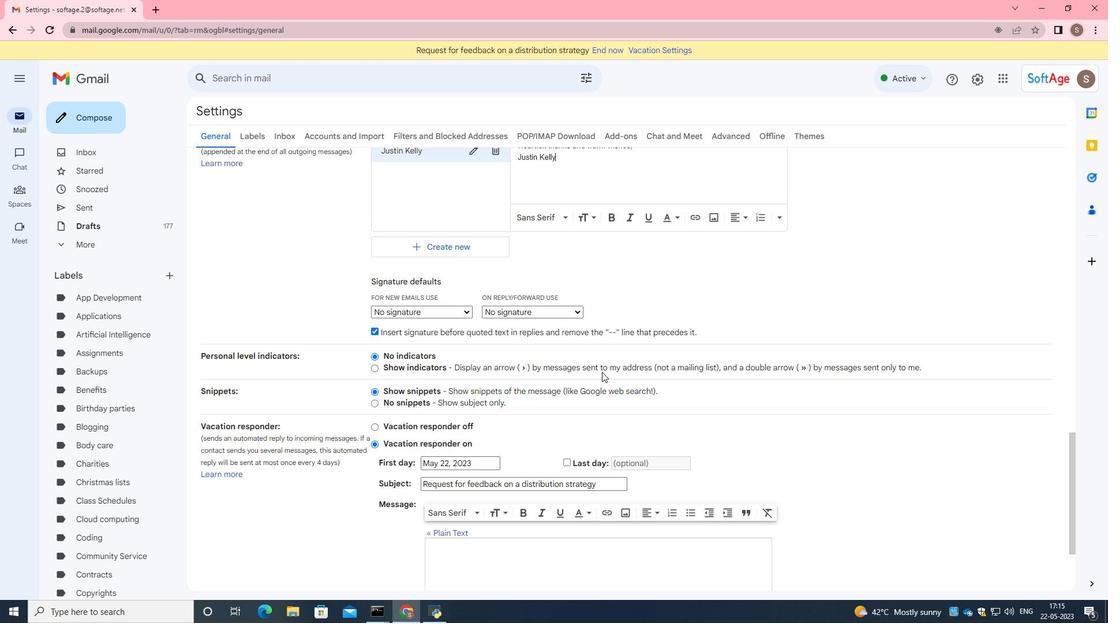 
Action: Mouse scrolled (602, 378) with delta (0, 0)
Screenshot: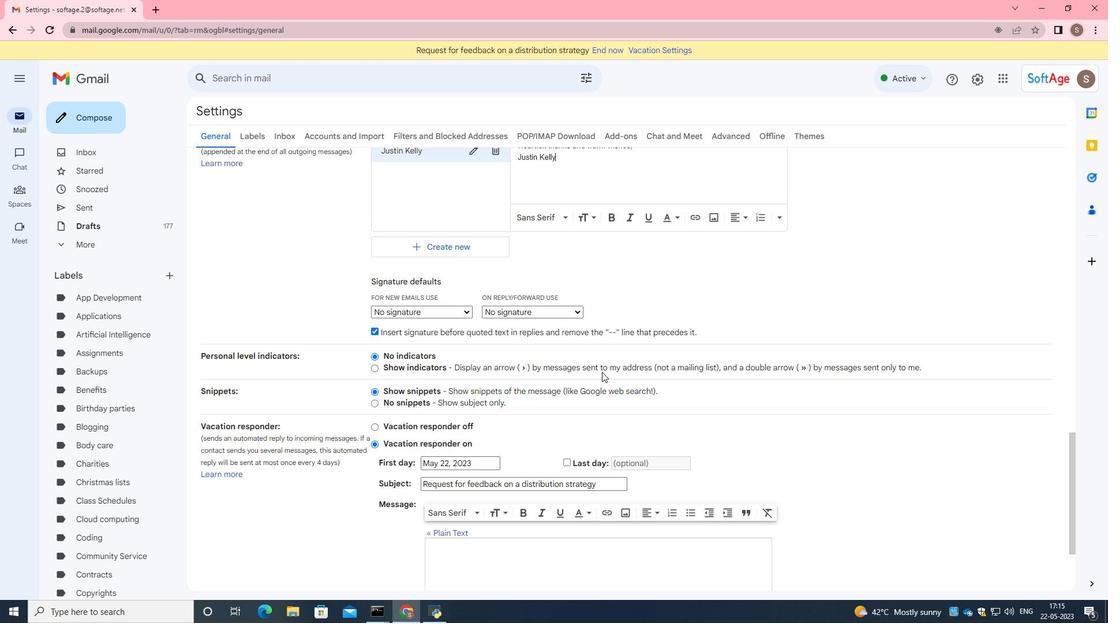 
Action: Mouse scrolled (602, 378) with delta (0, 0)
Screenshot: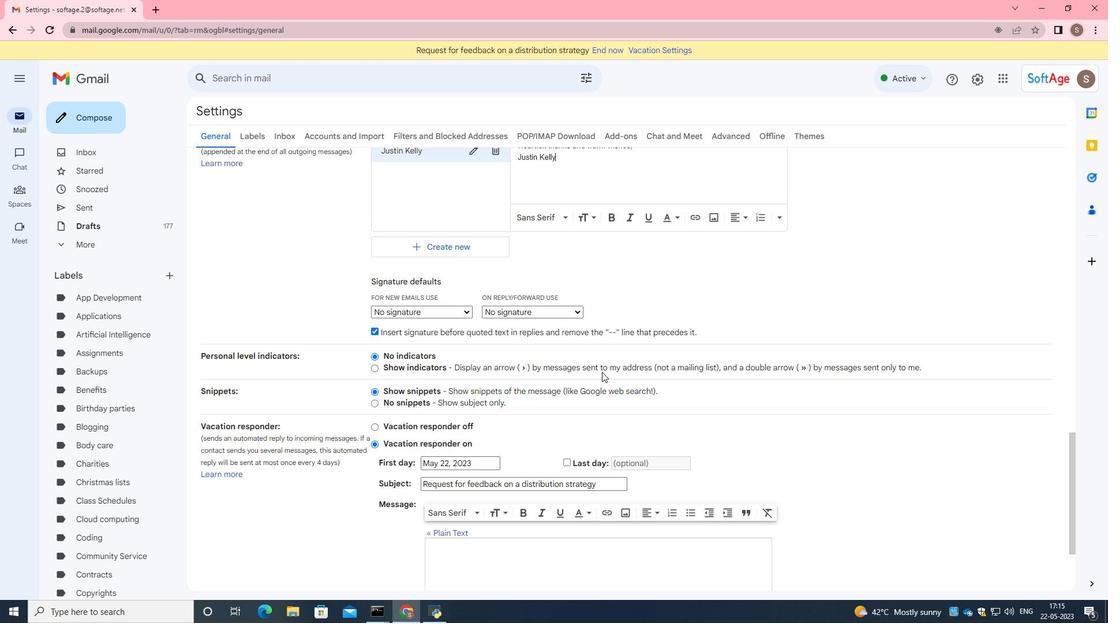 
Action: Mouse scrolled (602, 378) with delta (0, 0)
Screenshot: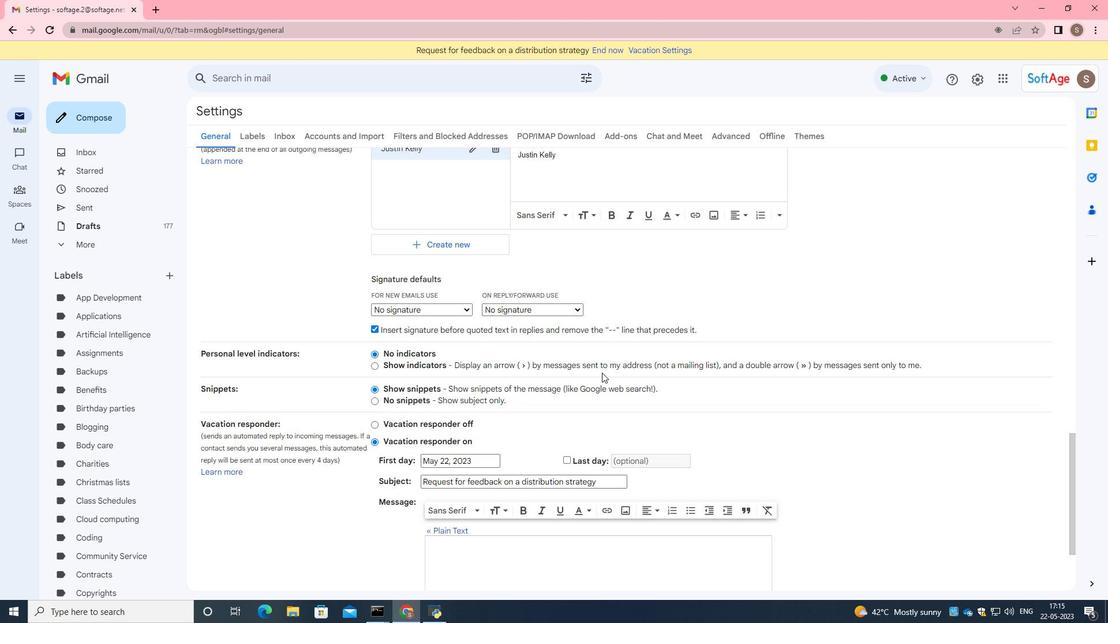 
Action: Mouse moved to (608, 526)
Screenshot: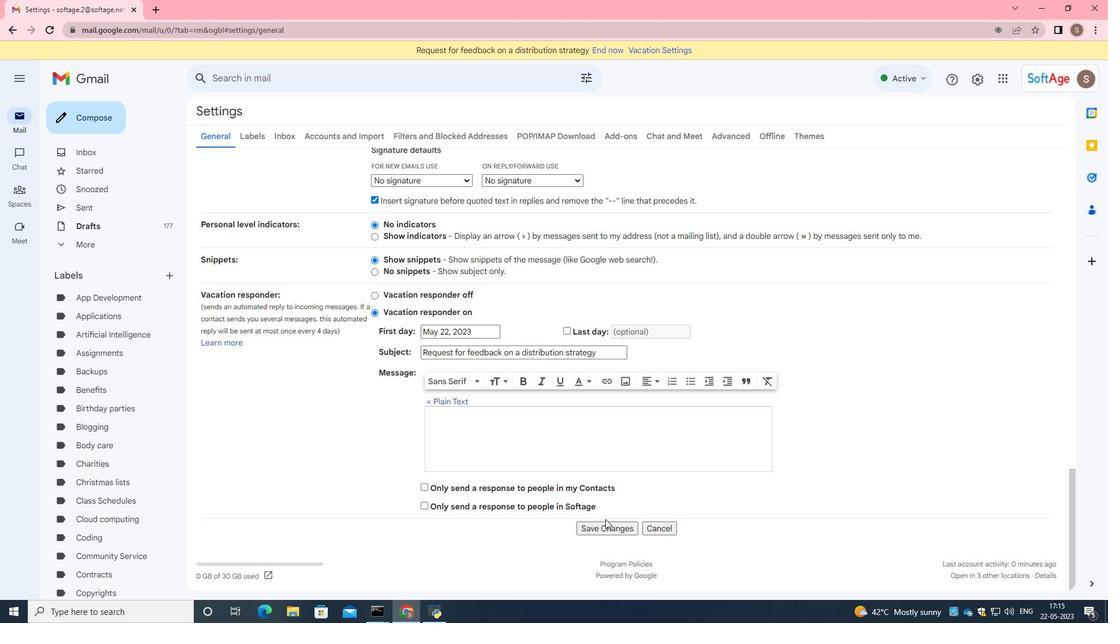 
Action: Mouse pressed left at (608, 526)
Screenshot: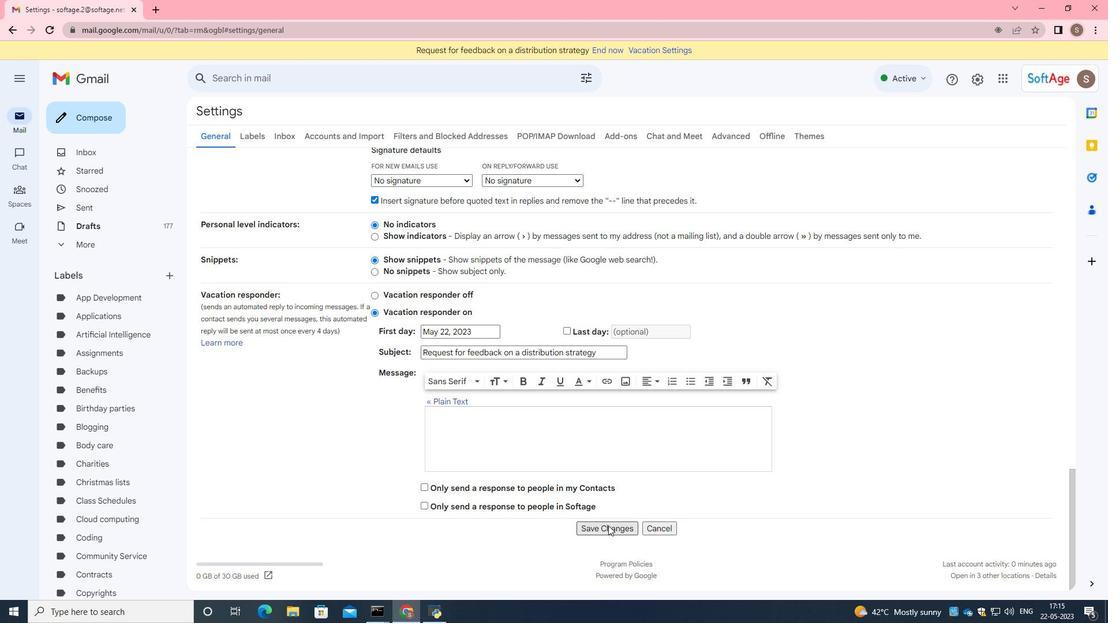 
Action: Mouse moved to (90, 116)
Screenshot: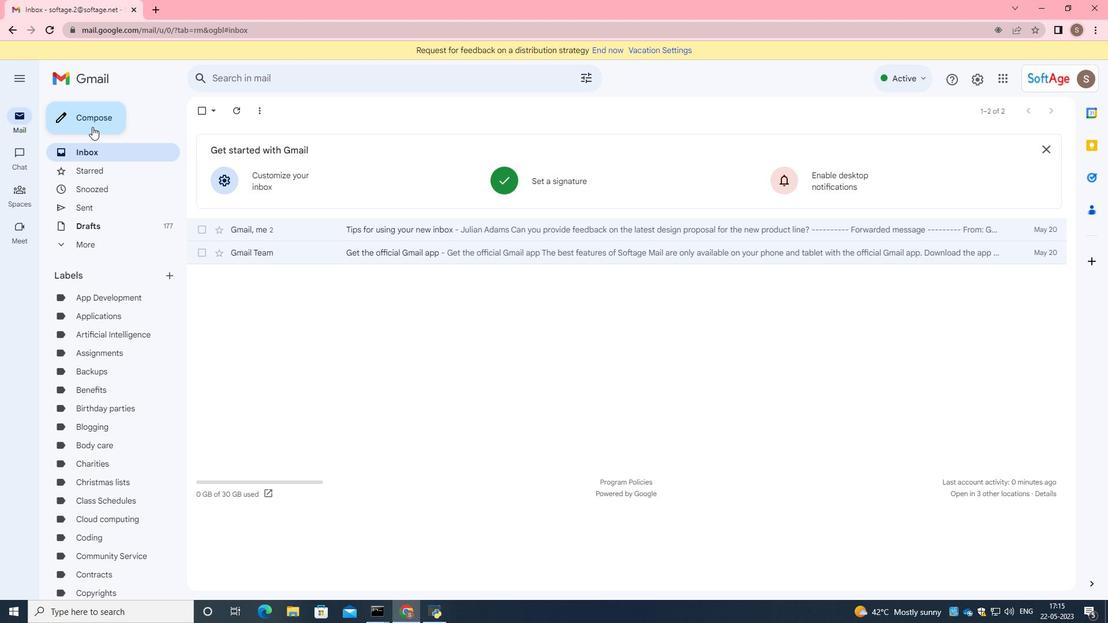
Action: Mouse pressed left at (90, 116)
Screenshot: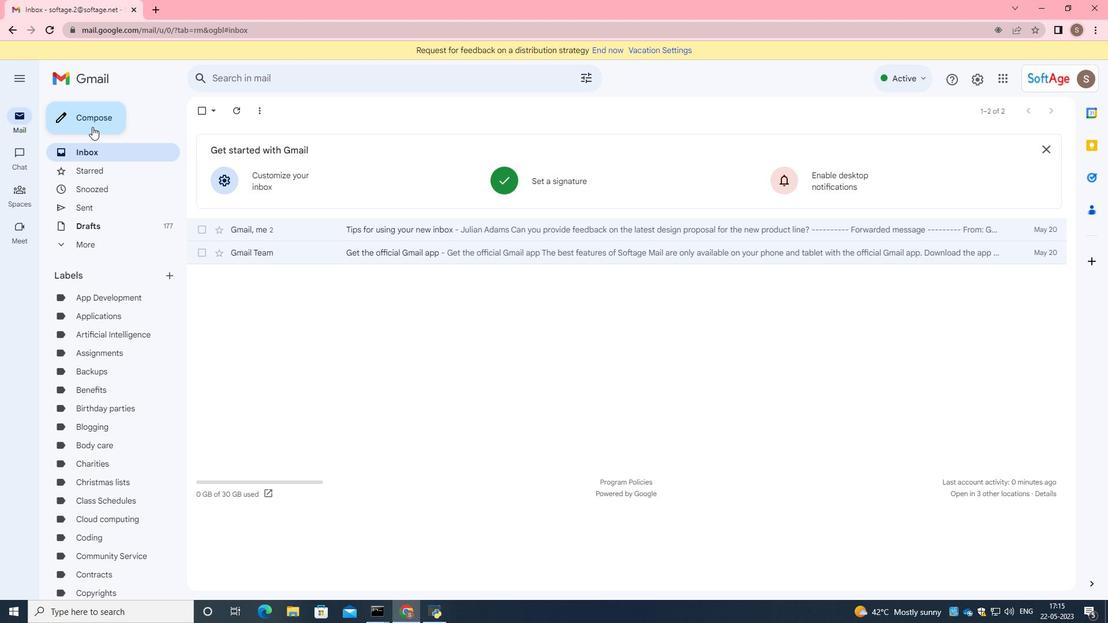 
Action: Mouse moved to (711, 254)
Screenshot: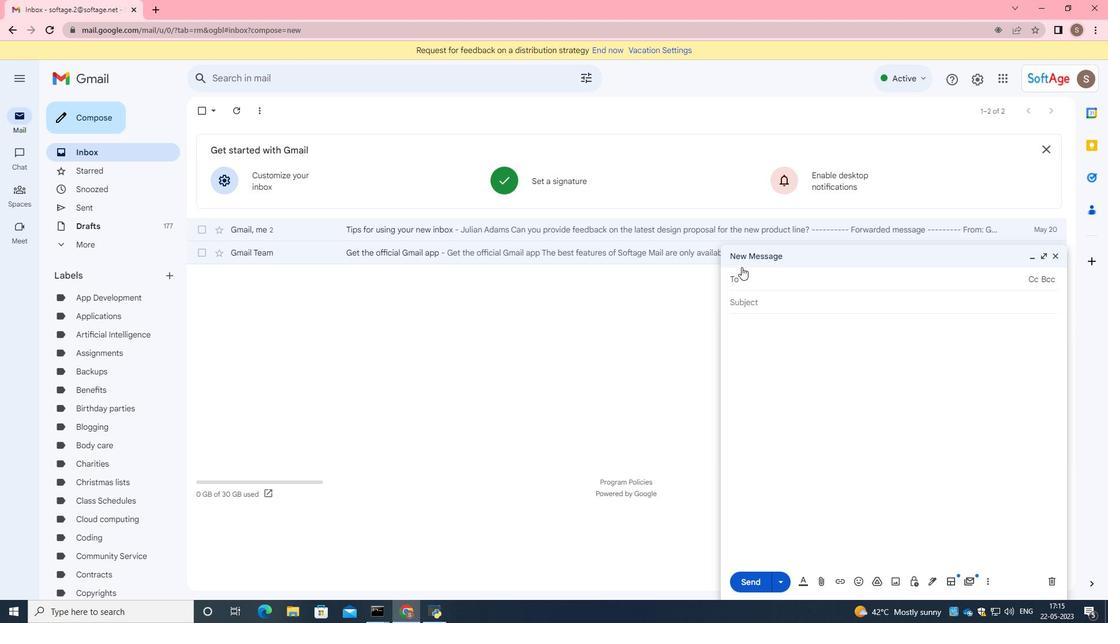 
Action: Key pressed softage.5<Key.shift>@softage.net
Screenshot: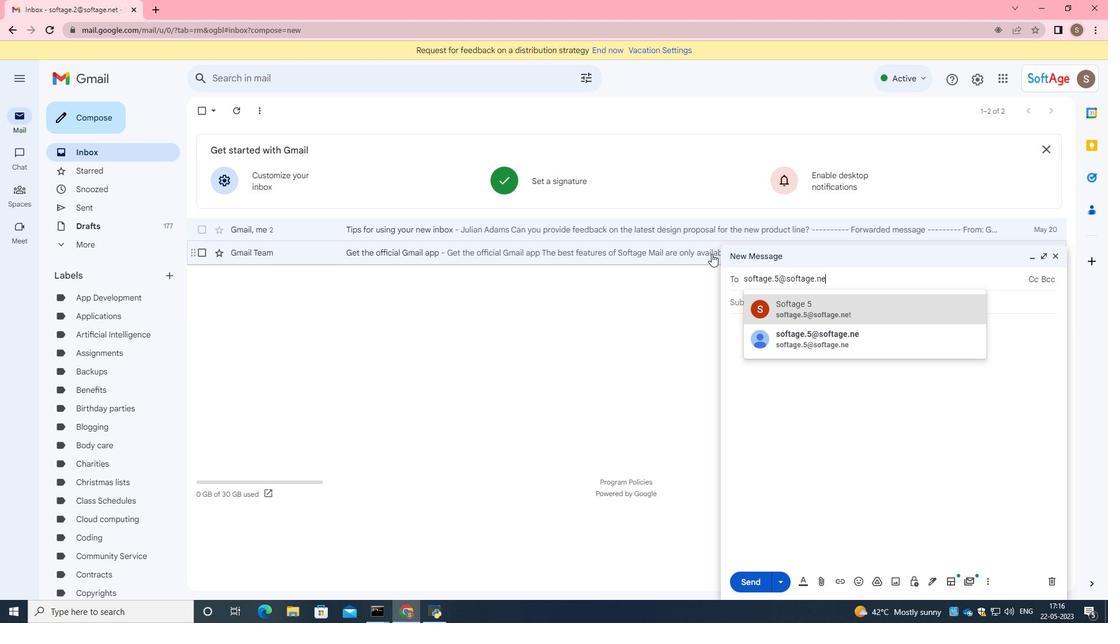 
Action: Mouse moved to (804, 304)
Screenshot: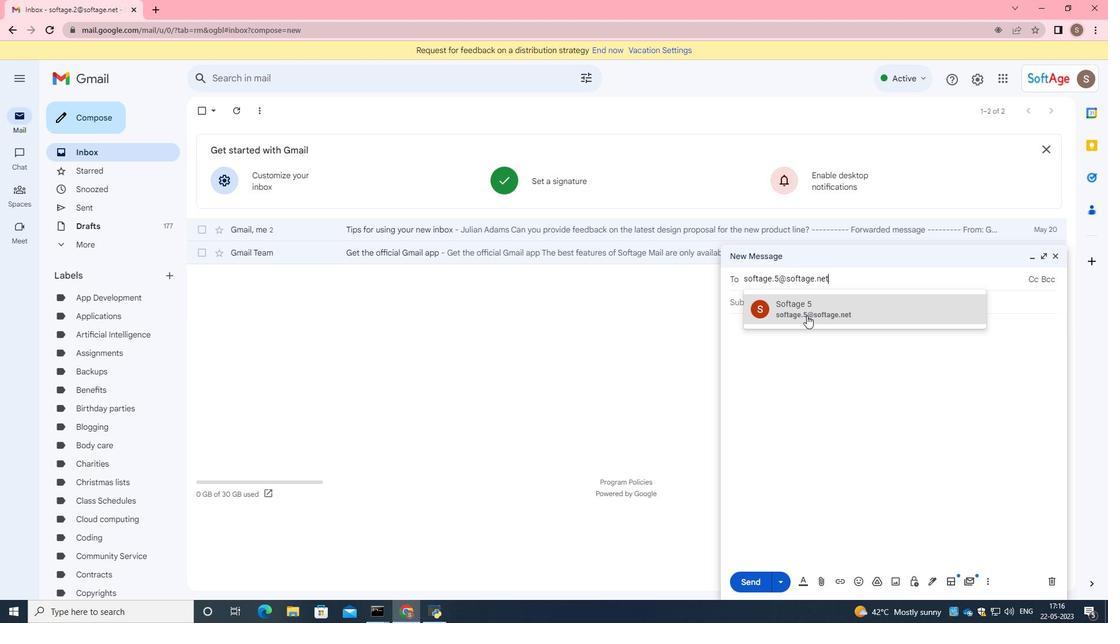 
Action: Mouse pressed left at (804, 304)
Screenshot: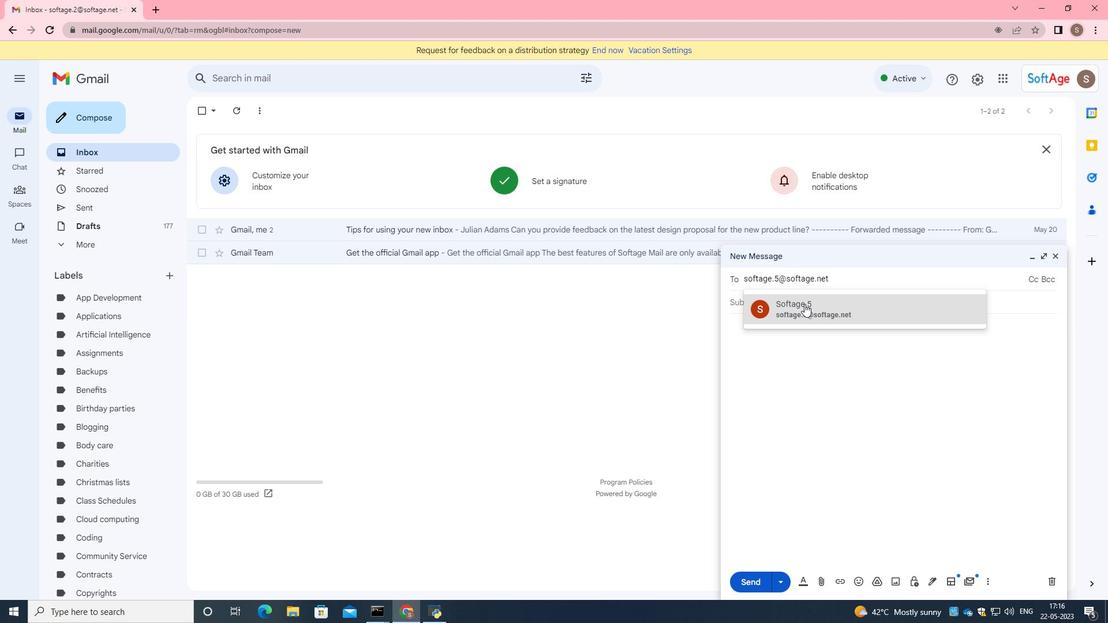
Action: Mouse moved to (936, 580)
Screenshot: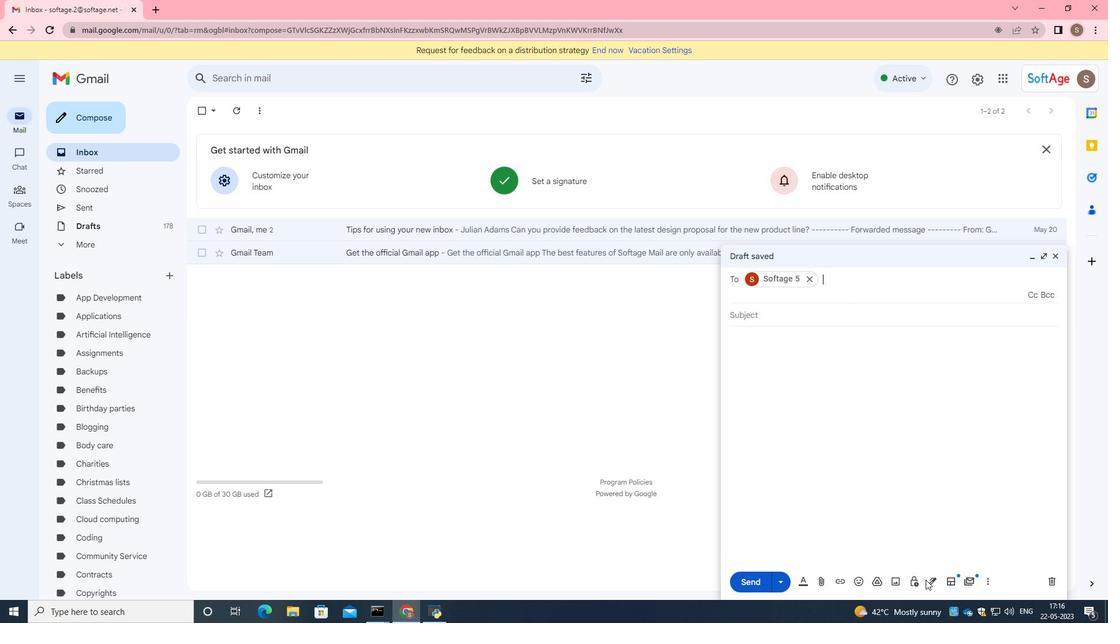 
Action: Mouse pressed left at (936, 580)
Screenshot: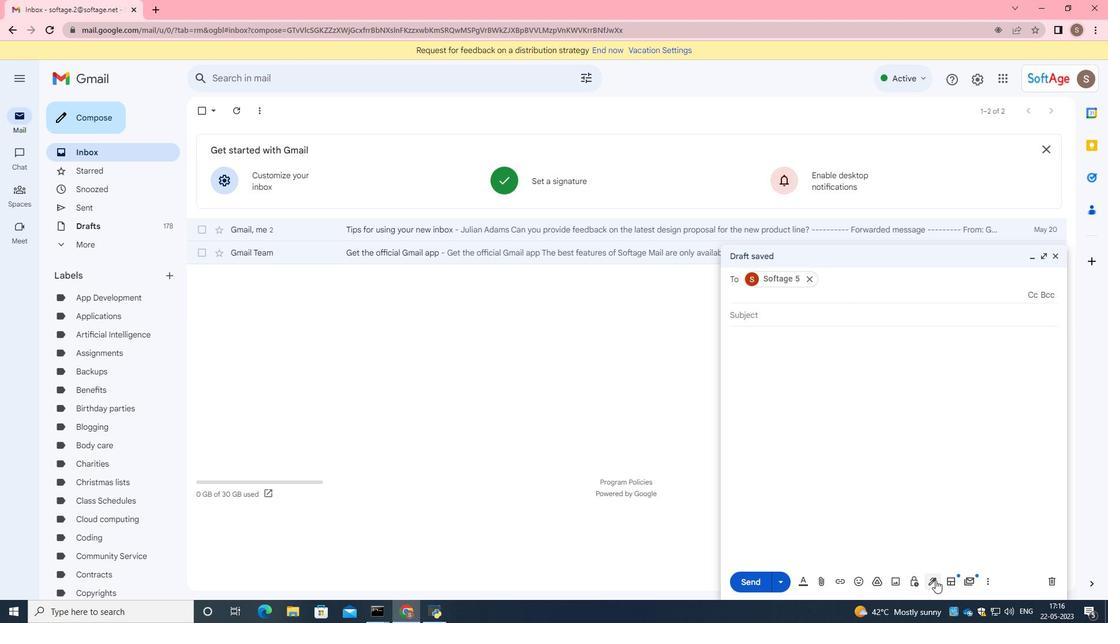 
Action: Mouse moved to (952, 559)
Screenshot: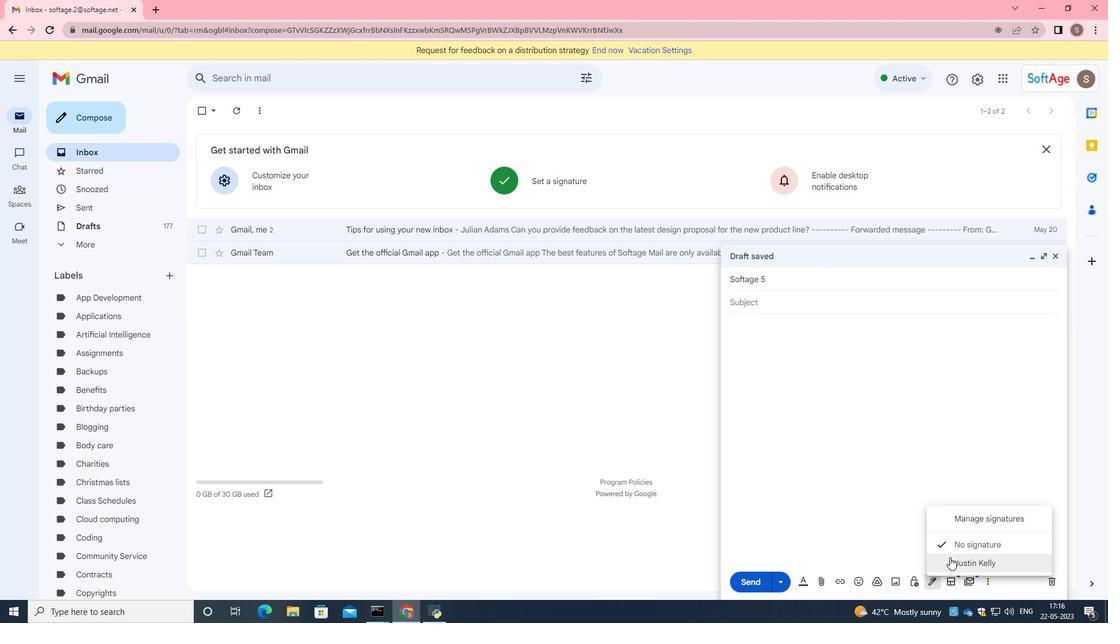 
Action: Mouse pressed left at (952, 559)
Screenshot: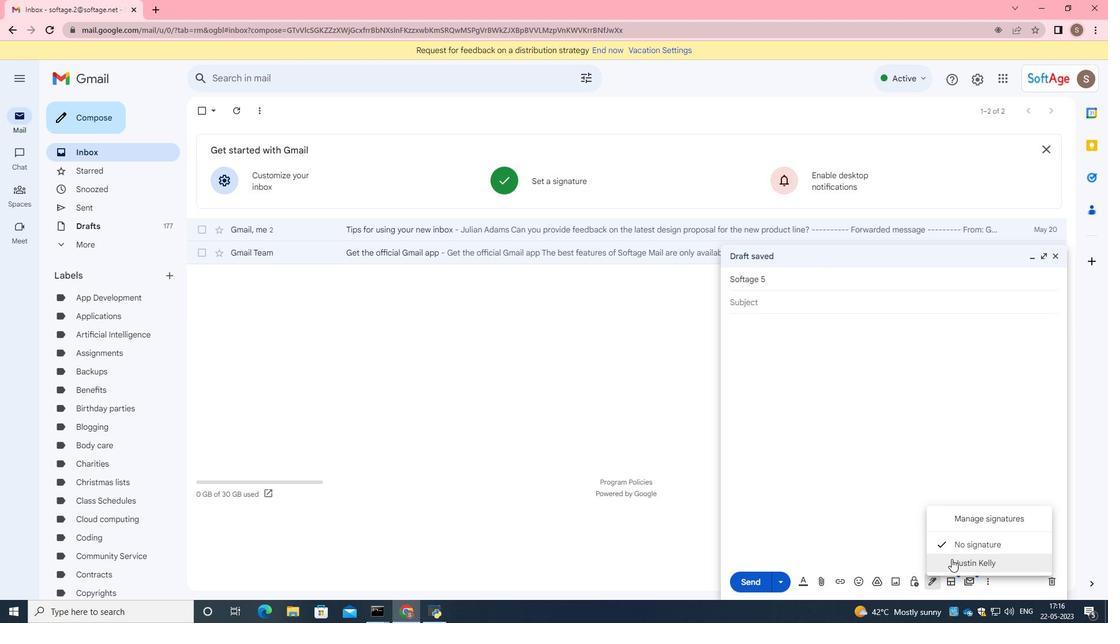 
Action: Mouse moved to (993, 580)
Screenshot: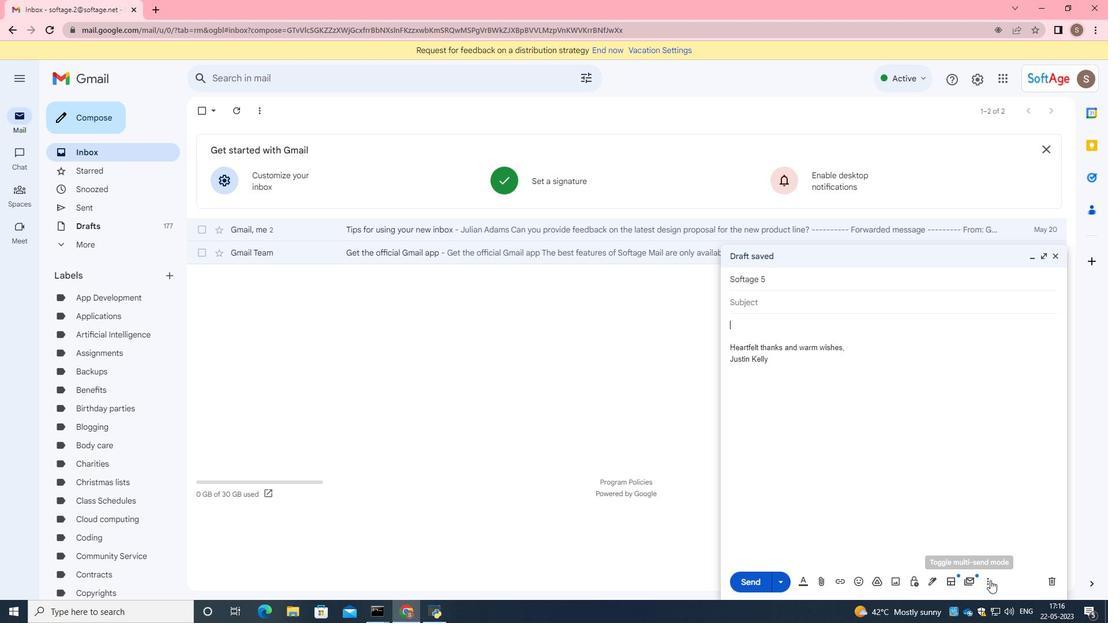 
Action: Mouse pressed left at (993, 580)
Screenshot: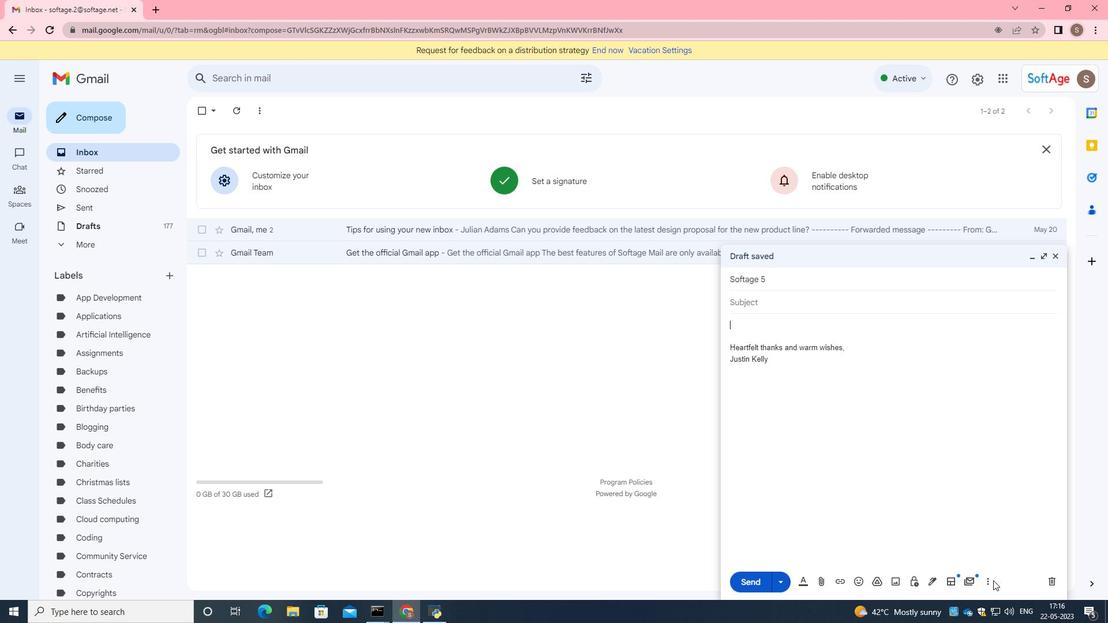 
Action: Mouse moved to (986, 582)
Screenshot: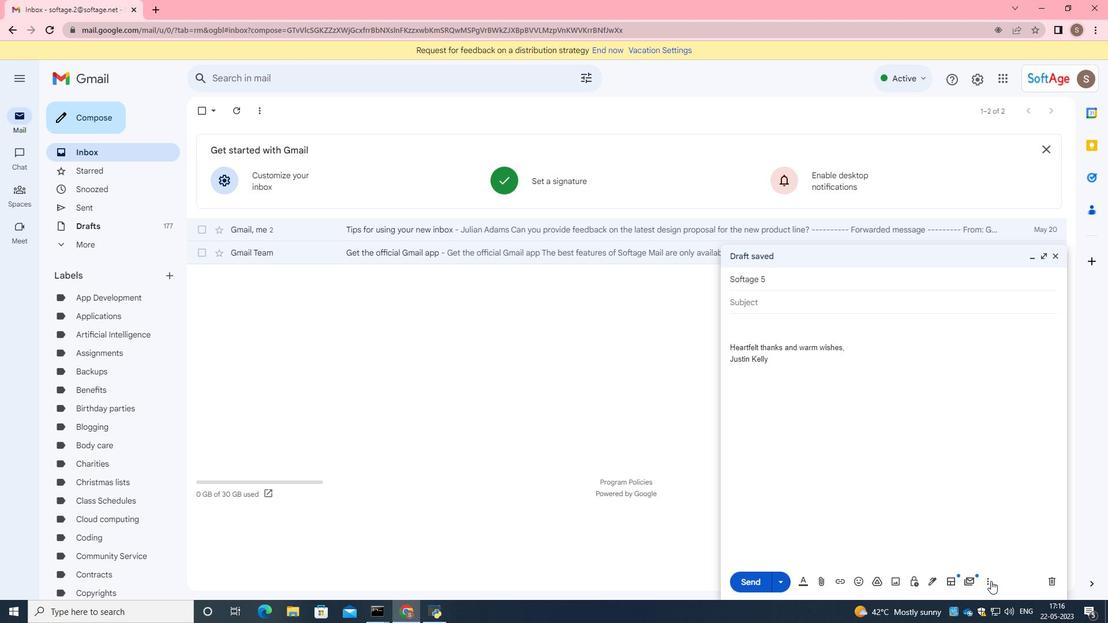 
Action: Mouse pressed left at (986, 582)
Screenshot: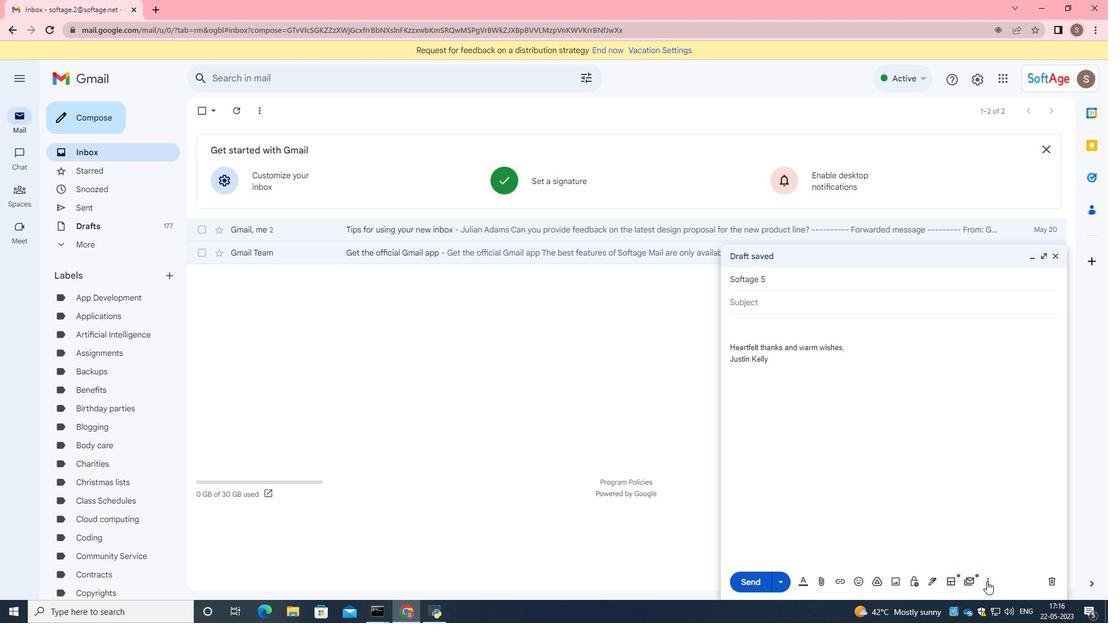 
Action: Mouse moved to (694, 248)
Screenshot: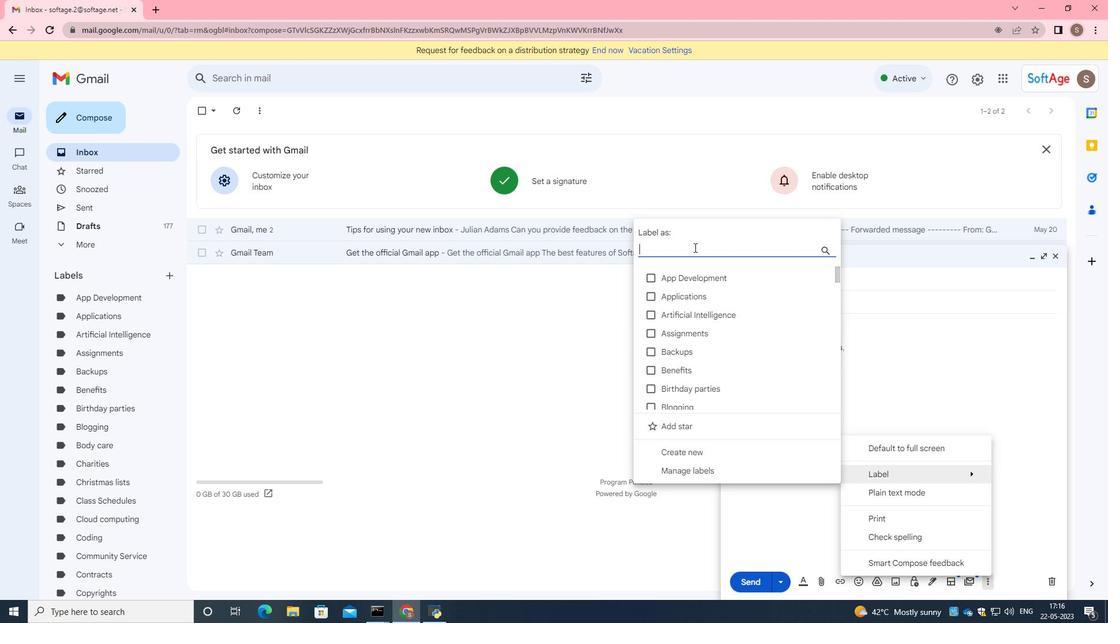 
Action: Key pressed <Key.caps_lock>B<Key.caps_lock>ig<Key.space><Key.caps_lock>DA<Key.backspace><Key.caps_lock>ata
Screenshot: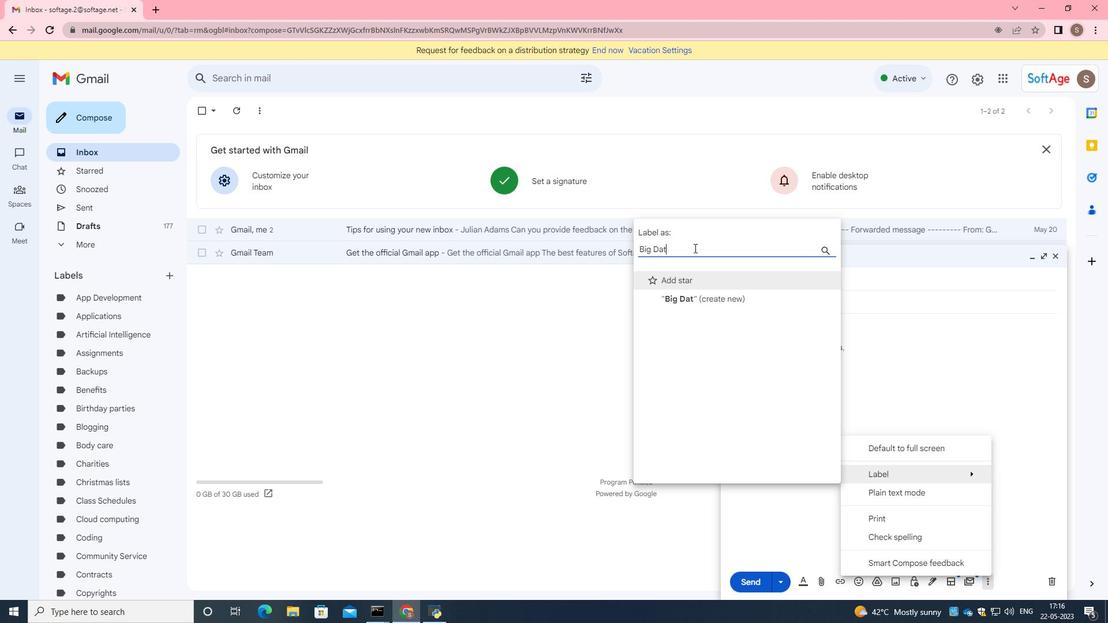 
Action: Mouse moved to (714, 292)
Screenshot: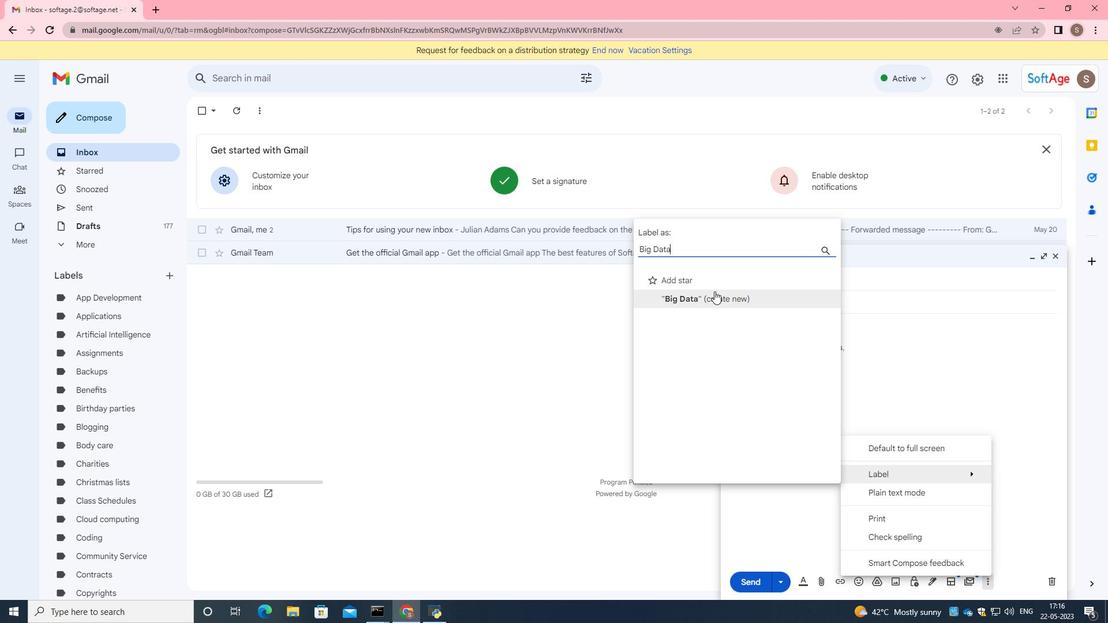 
Action: Mouse pressed left at (714, 292)
Screenshot: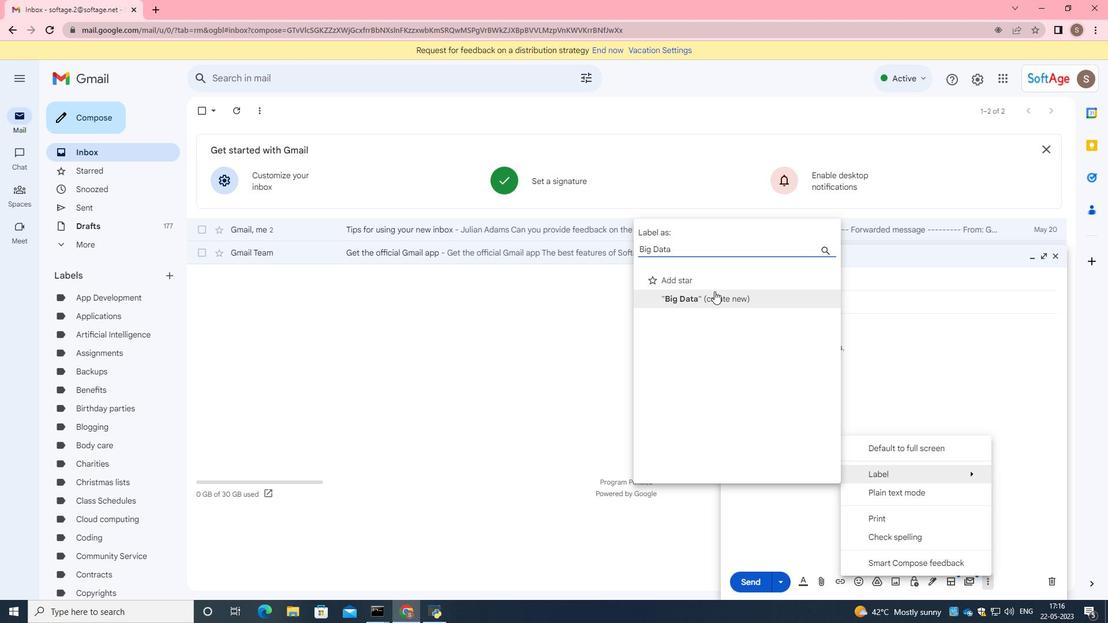 
Action: Mouse moved to (657, 370)
Screenshot: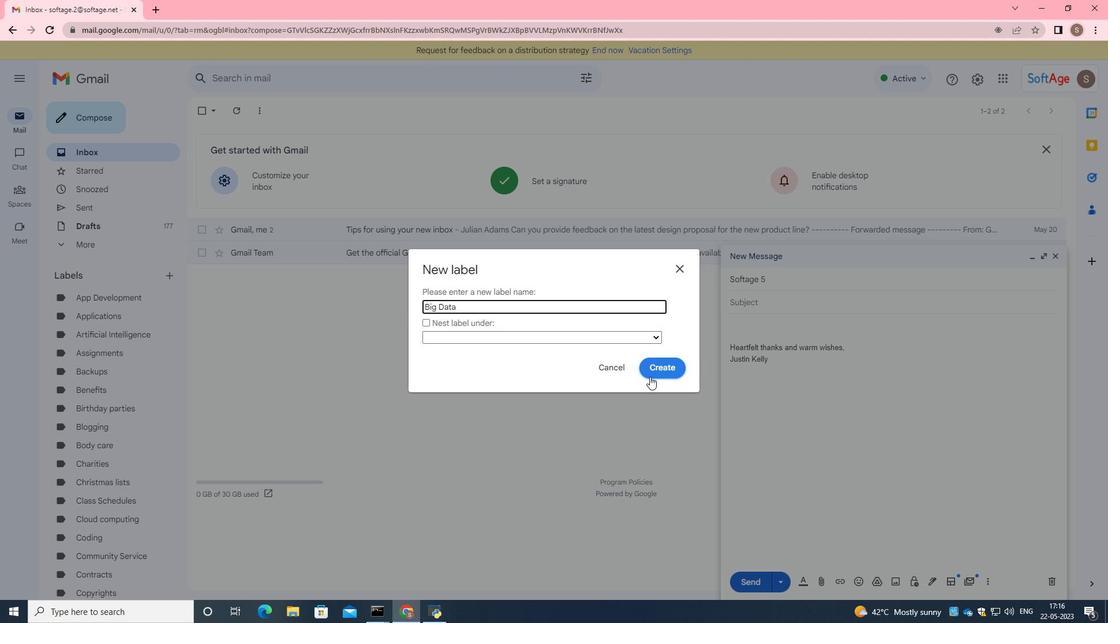 
Action: Mouse pressed left at (657, 370)
Screenshot: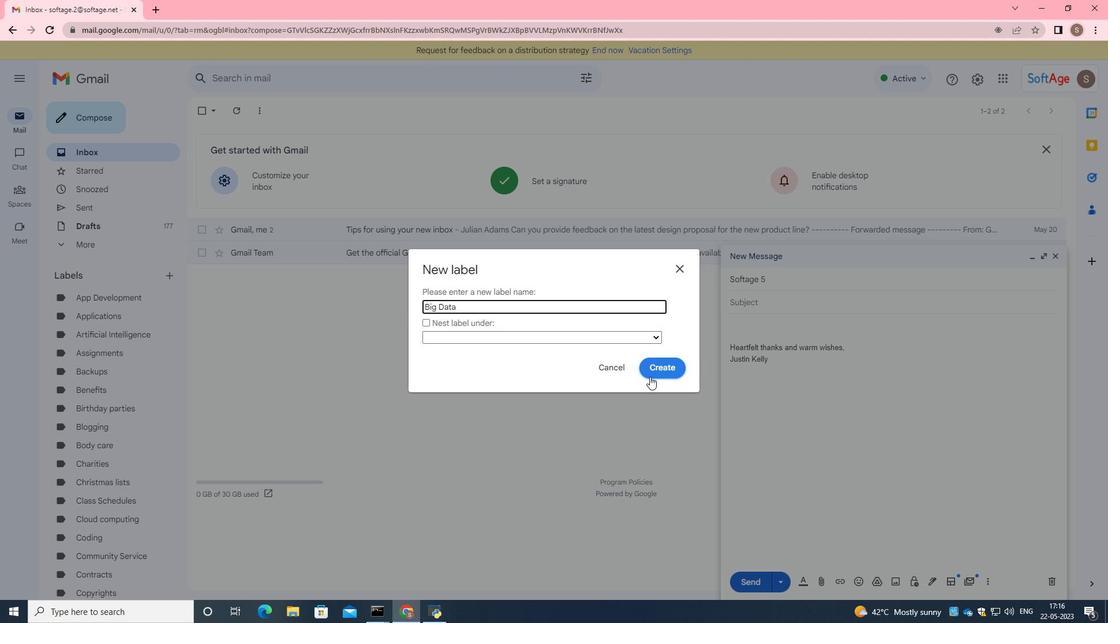 
Action: Mouse moved to (777, 579)
Screenshot: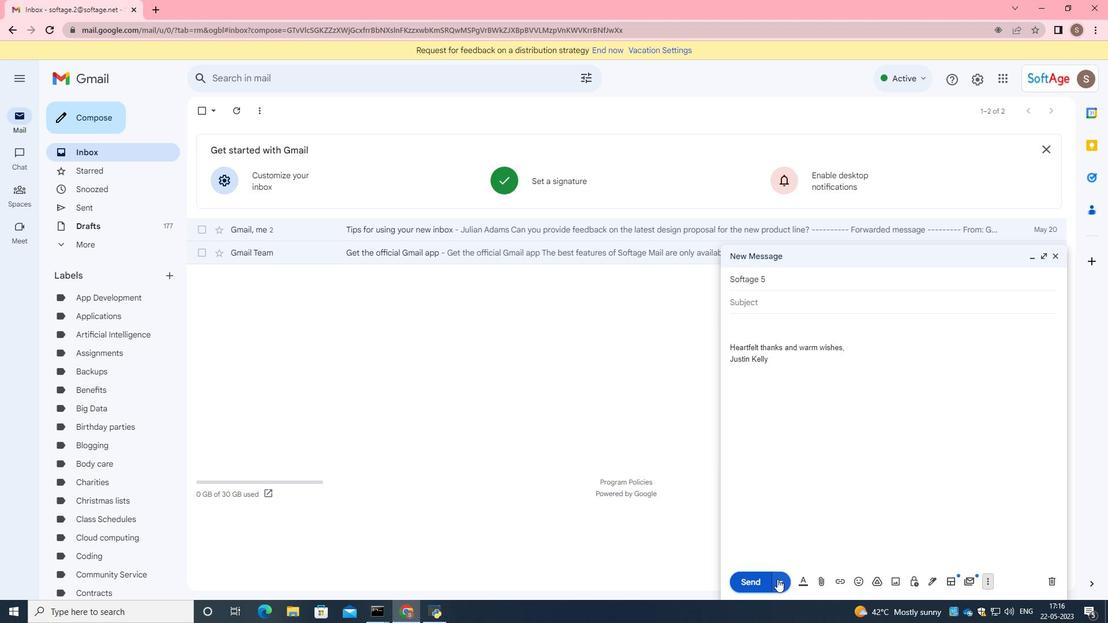 
